 Task: Search one way flight ticket for 4 adults, 1 infant in seat and 1 infant on lap in premium economy from Toledo: Eugene F. Kranz Toledo Express Airport to Rockford: Chicago Rockford International Airport(was Northwest Chicagoland Regional Airport At Rockford) on 5-1-2023. Choice of flights is Spirit. Number of bags: 2 carry on bags and 1 checked bag. Price is upto 88000. Outbound departure time preference is 16:15.
Action: Mouse moved to (223, 243)
Screenshot: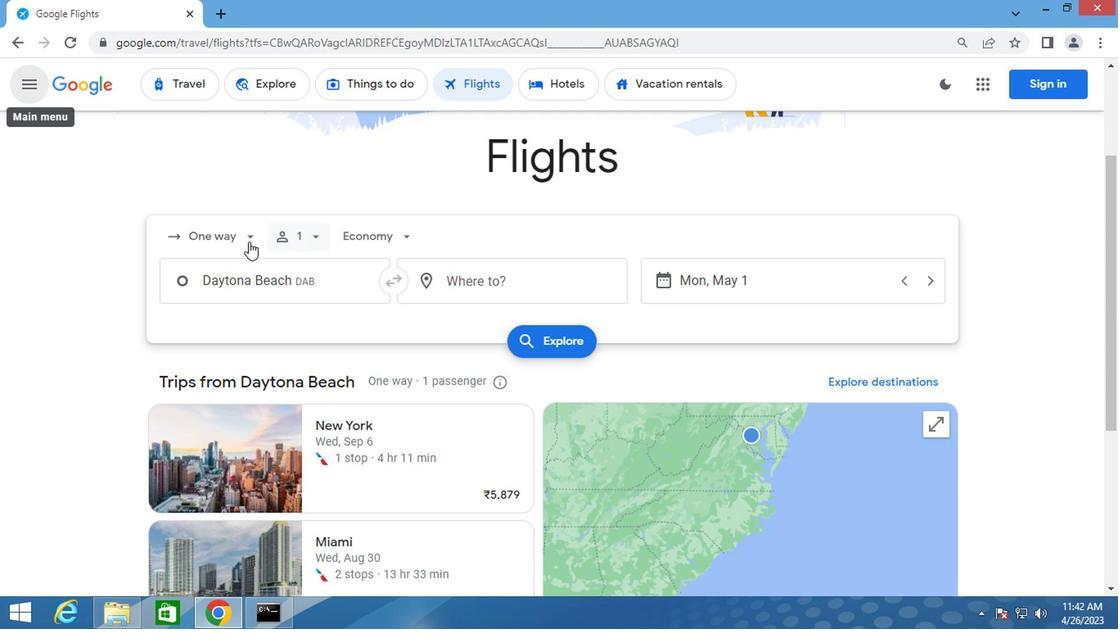 
Action: Mouse pressed left at (223, 243)
Screenshot: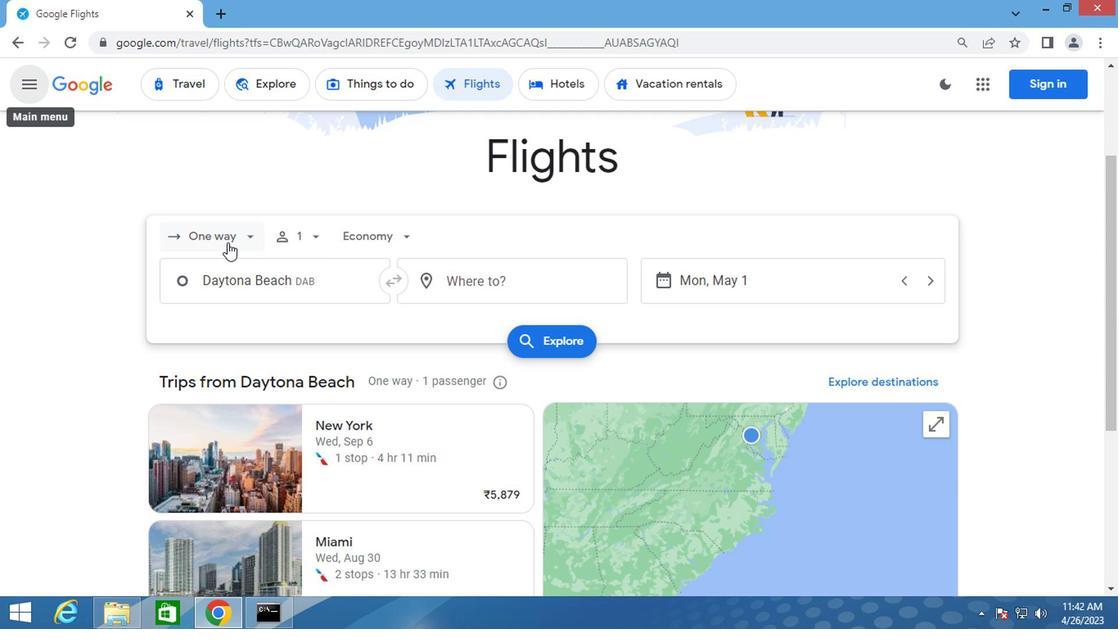 
Action: Mouse moved to (212, 306)
Screenshot: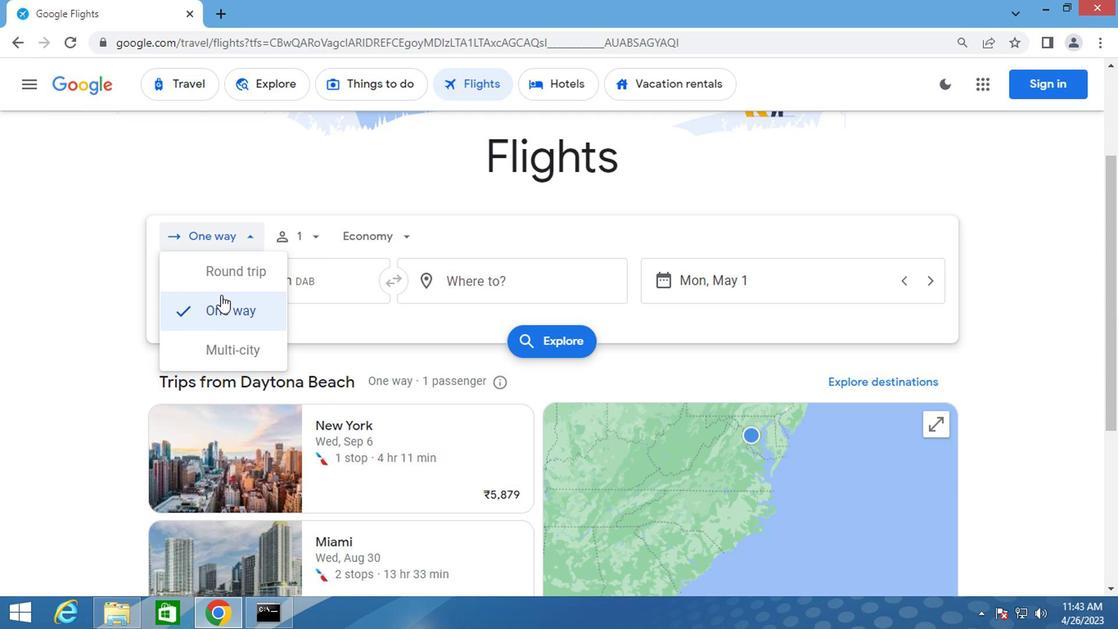 
Action: Mouse pressed left at (212, 306)
Screenshot: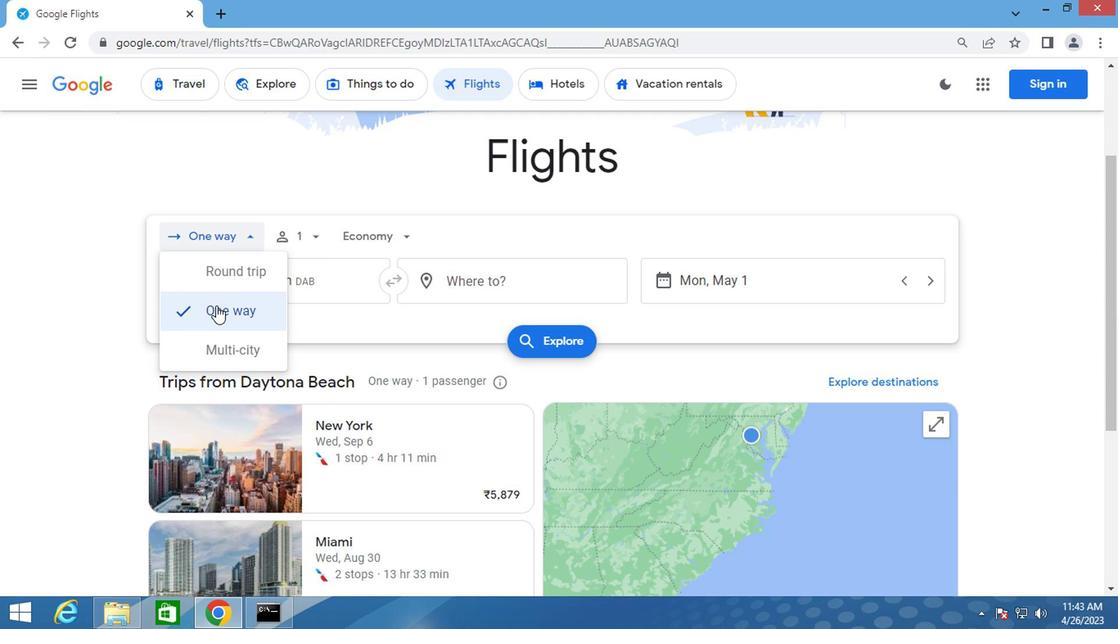 
Action: Mouse moved to (299, 235)
Screenshot: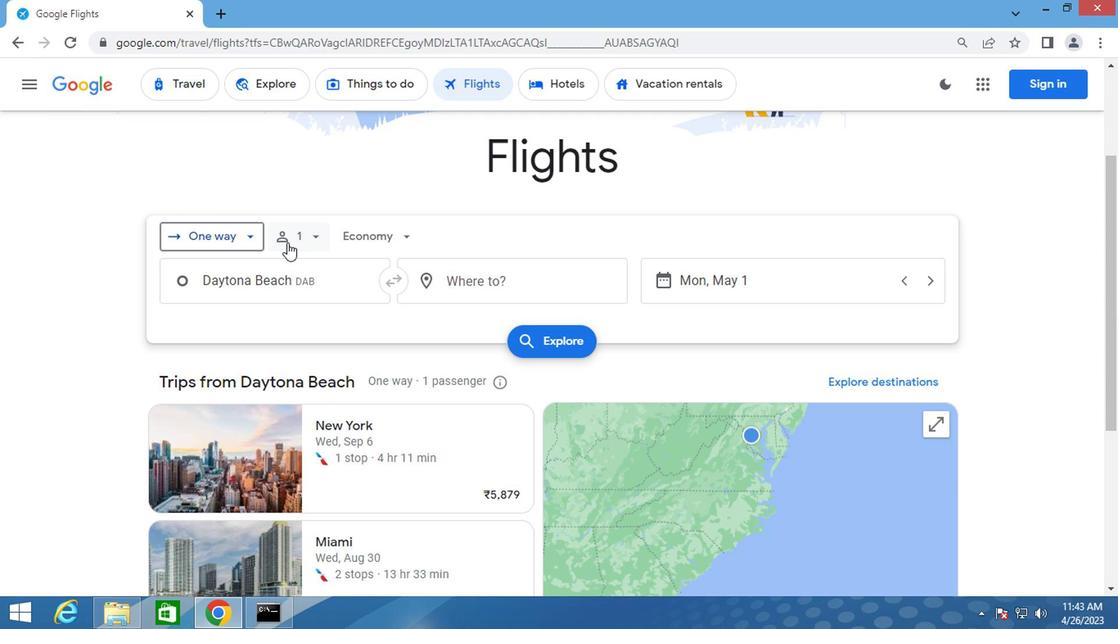 
Action: Mouse pressed left at (299, 235)
Screenshot: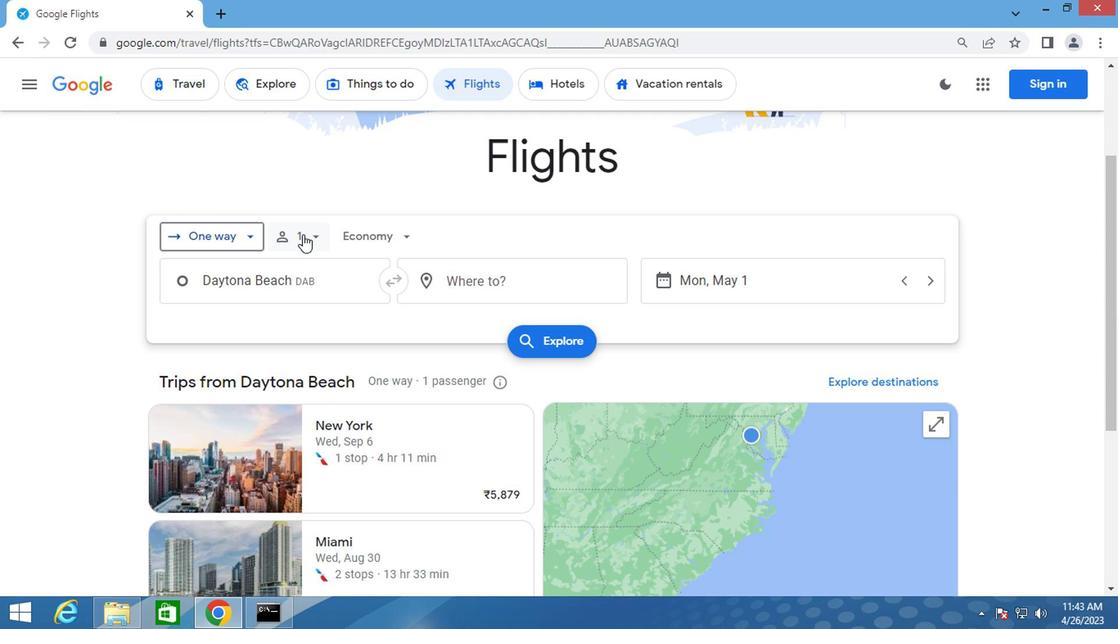 
Action: Mouse moved to (439, 279)
Screenshot: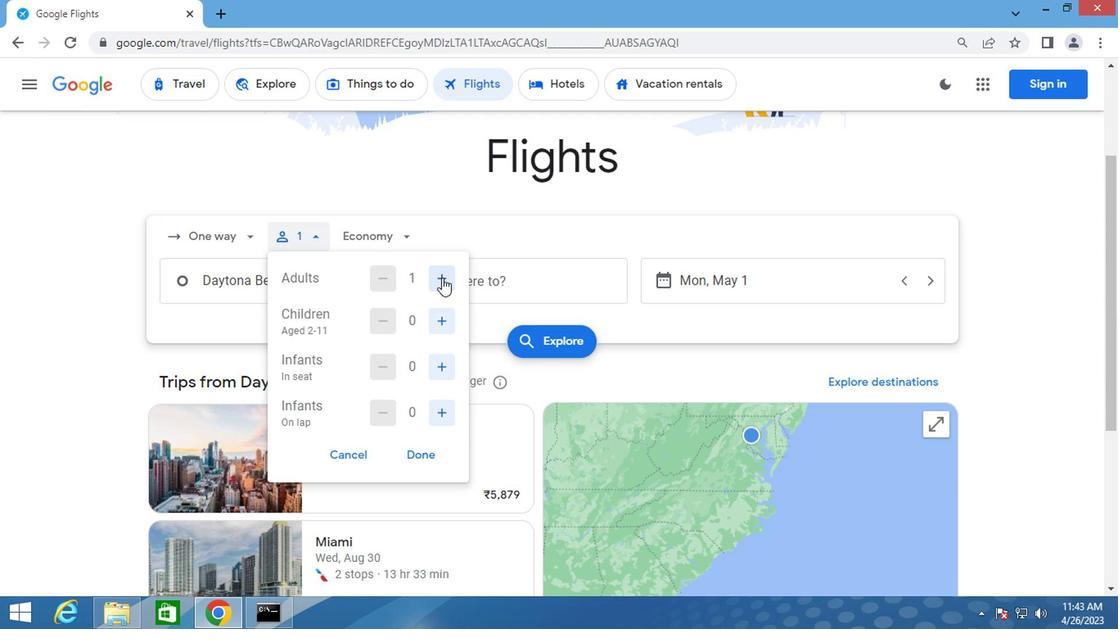 
Action: Mouse pressed left at (439, 279)
Screenshot: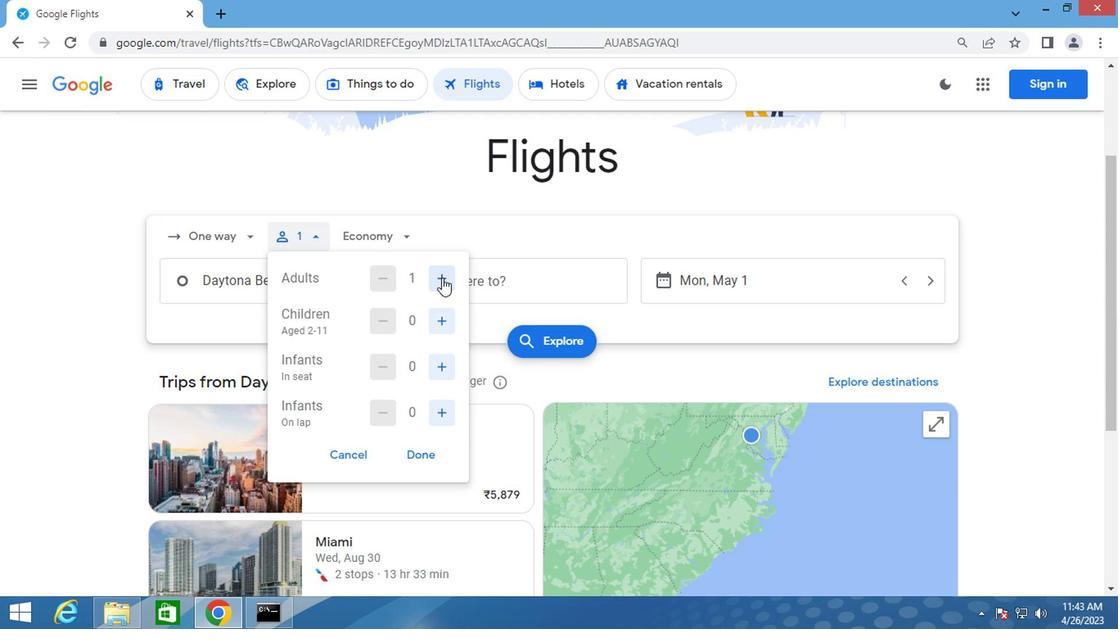 
Action: Mouse pressed left at (439, 279)
Screenshot: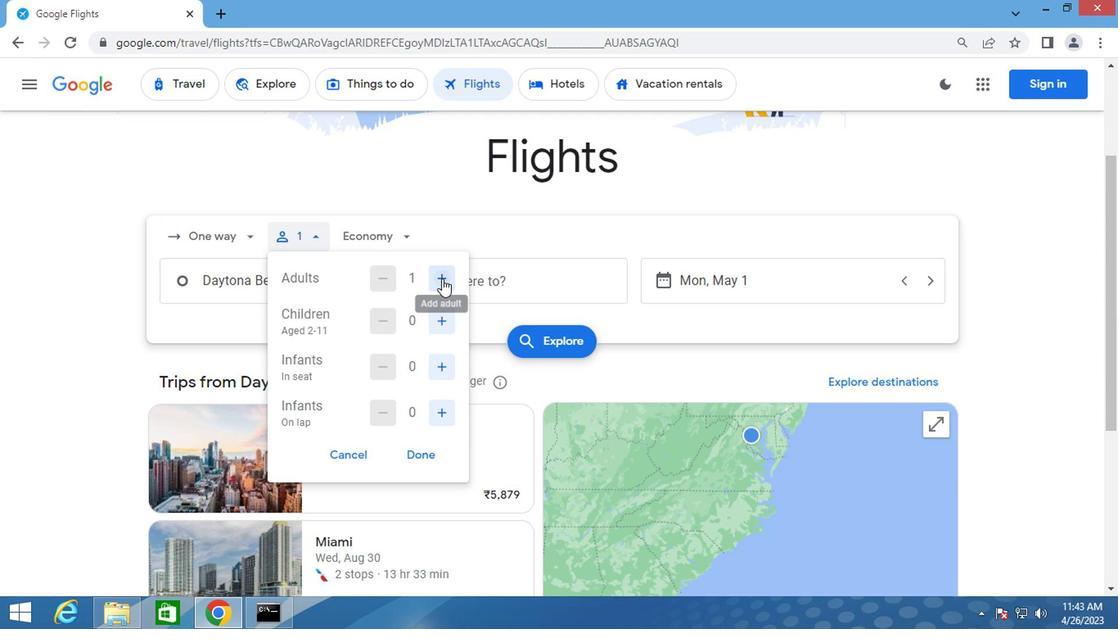 
Action: Mouse moved to (440, 279)
Screenshot: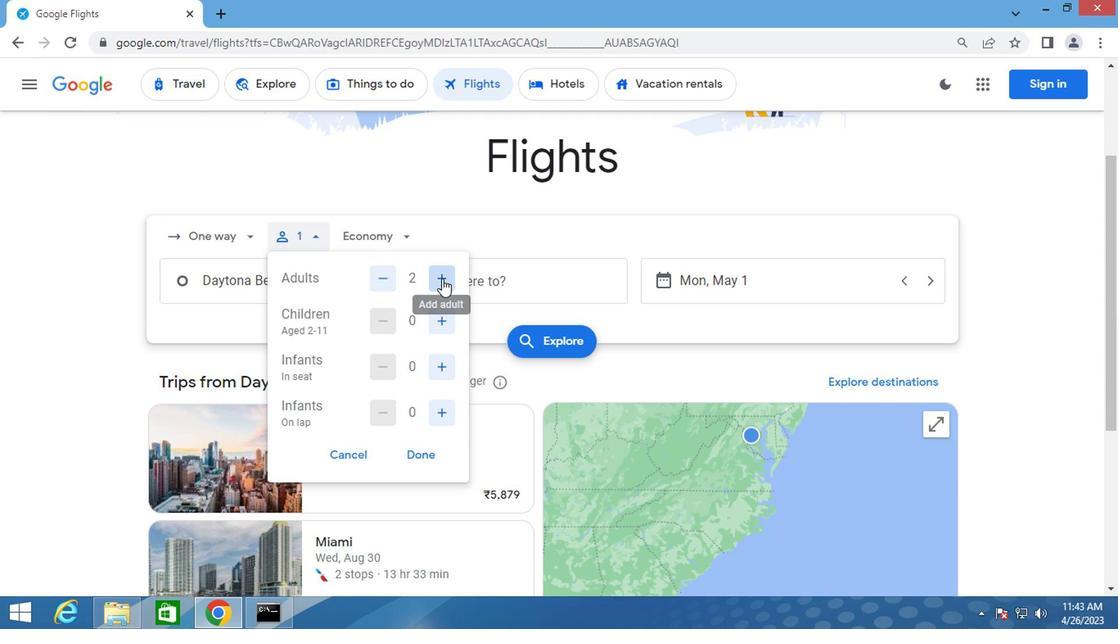
Action: Mouse pressed left at (440, 279)
Screenshot: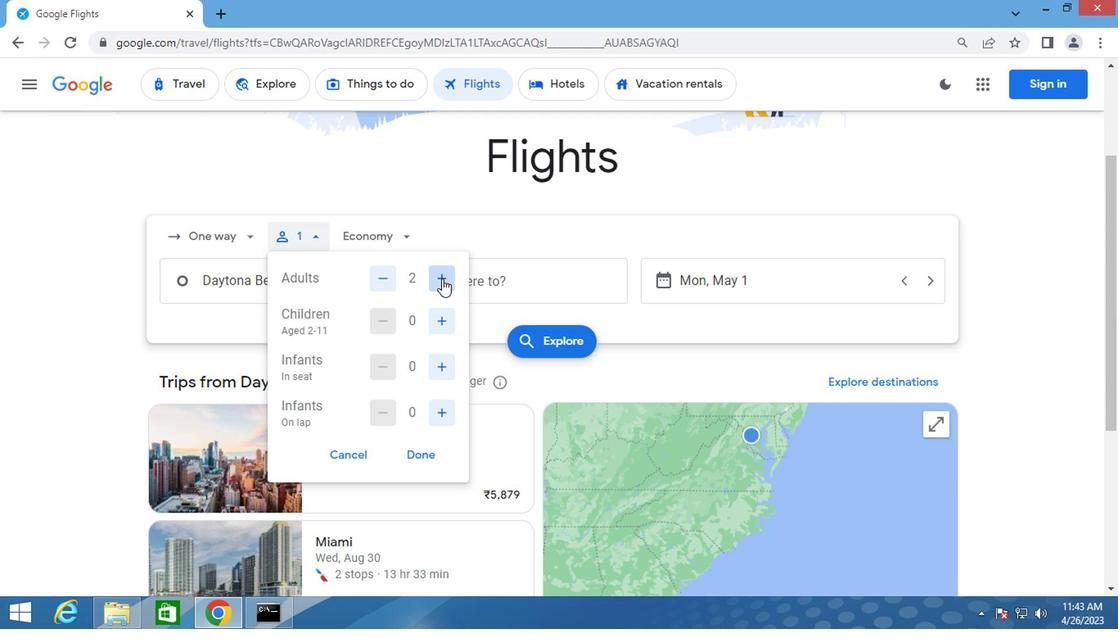 
Action: Mouse moved to (436, 364)
Screenshot: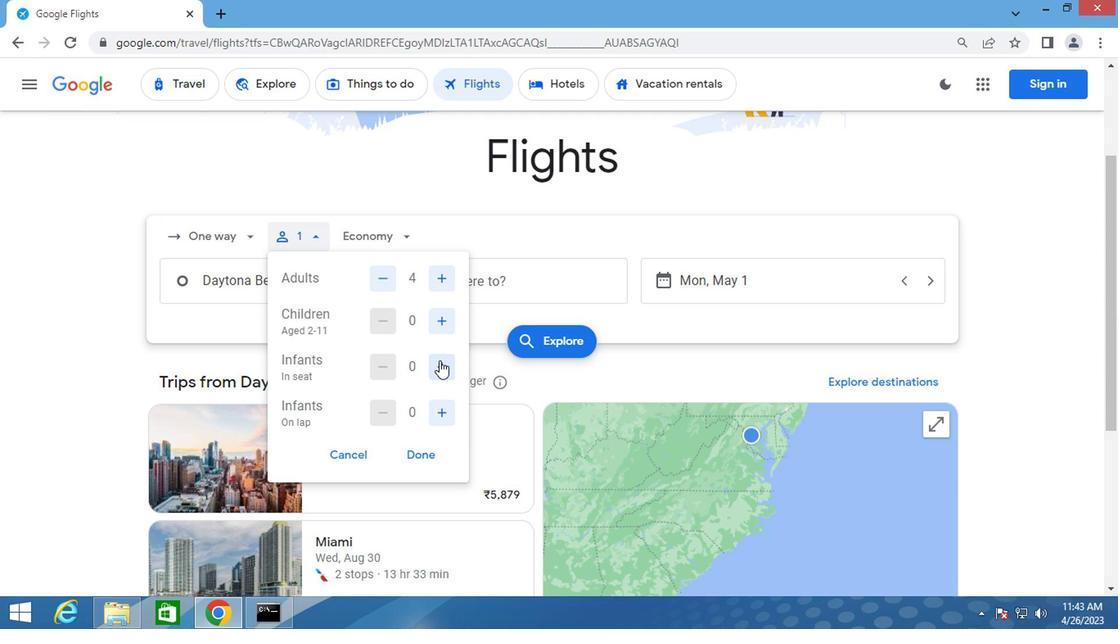 
Action: Mouse pressed left at (436, 364)
Screenshot: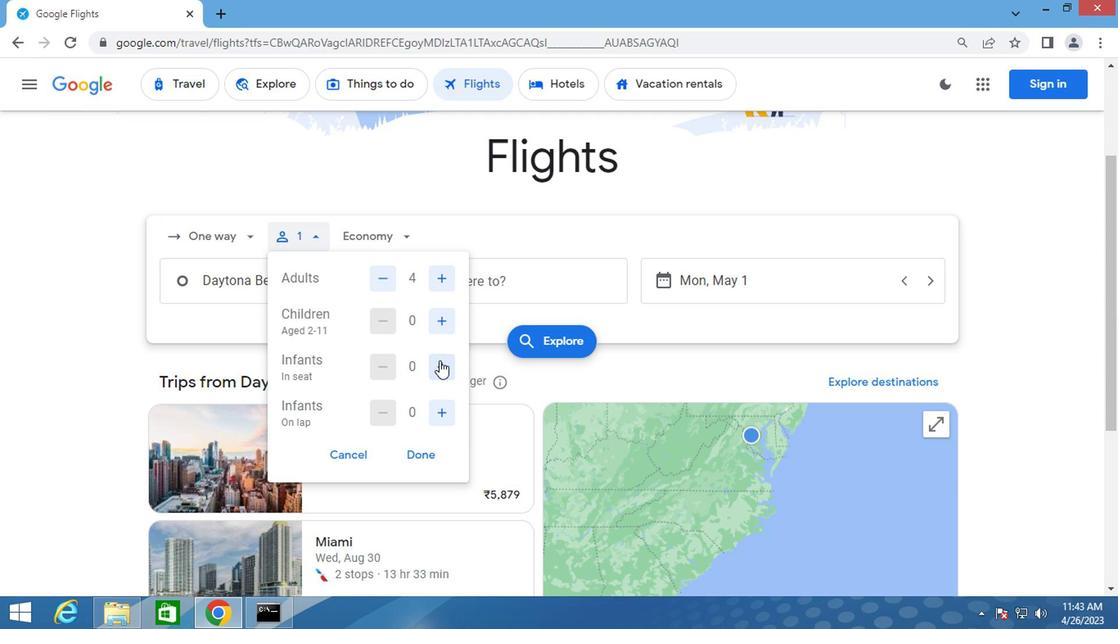 
Action: Mouse moved to (436, 408)
Screenshot: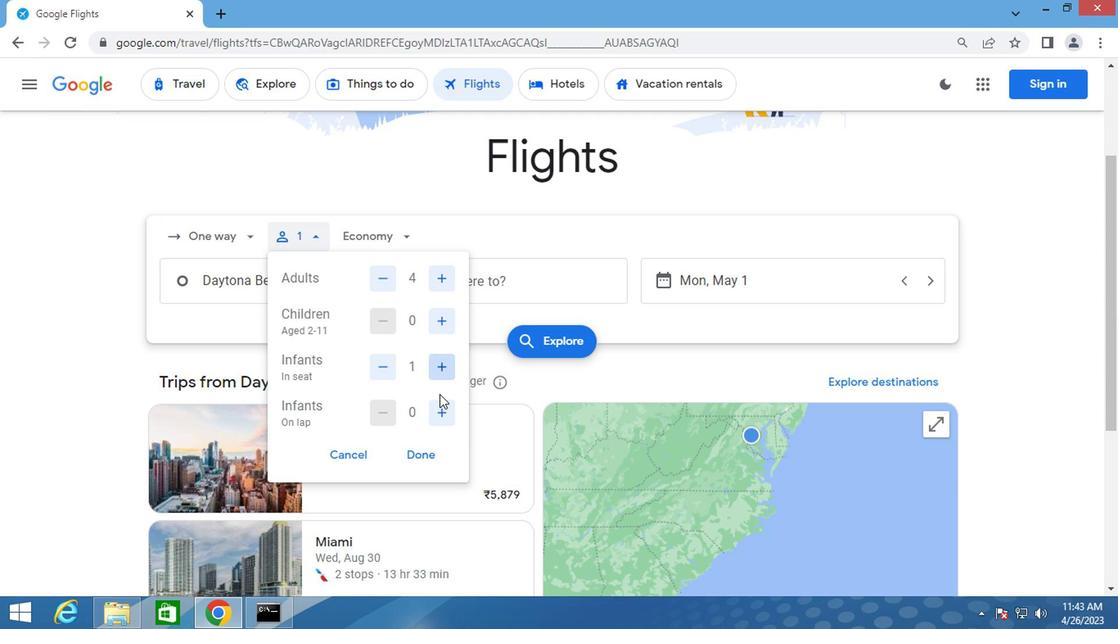 
Action: Mouse pressed left at (436, 408)
Screenshot: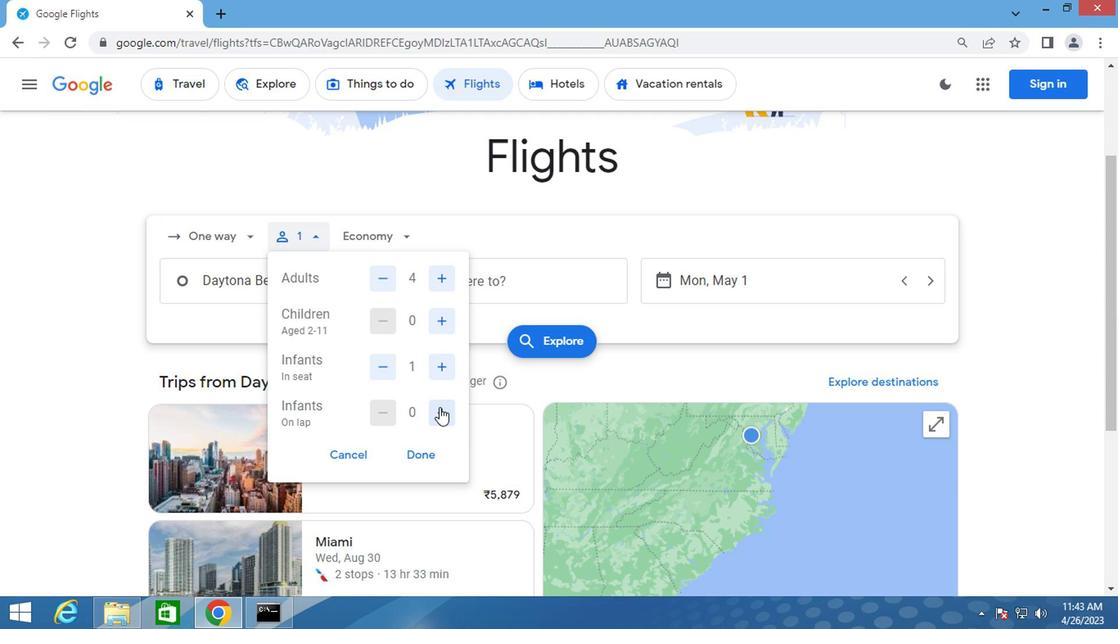 
Action: Mouse moved to (380, 241)
Screenshot: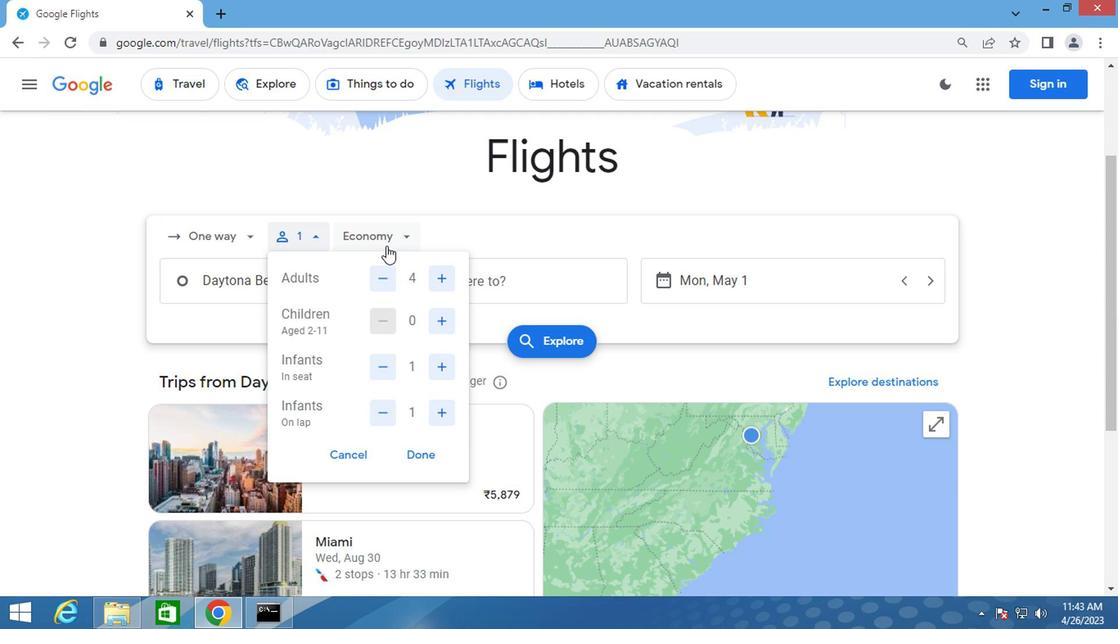 
Action: Mouse pressed left at (380, 241)
Screenshot: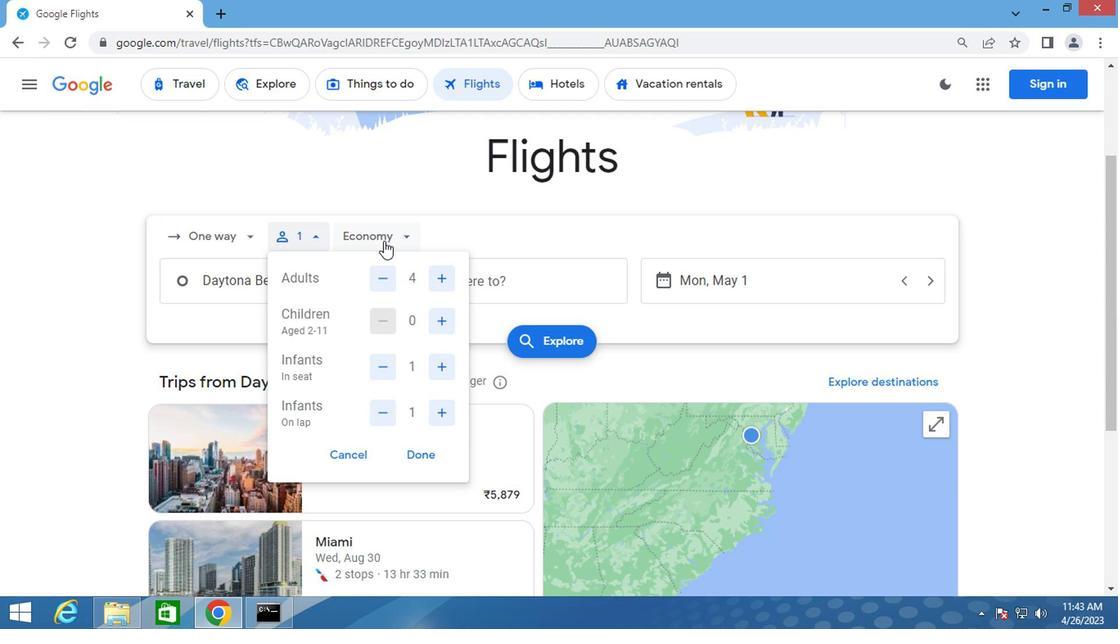 
Action: Mouse moved to (421, 312)
Screenshot: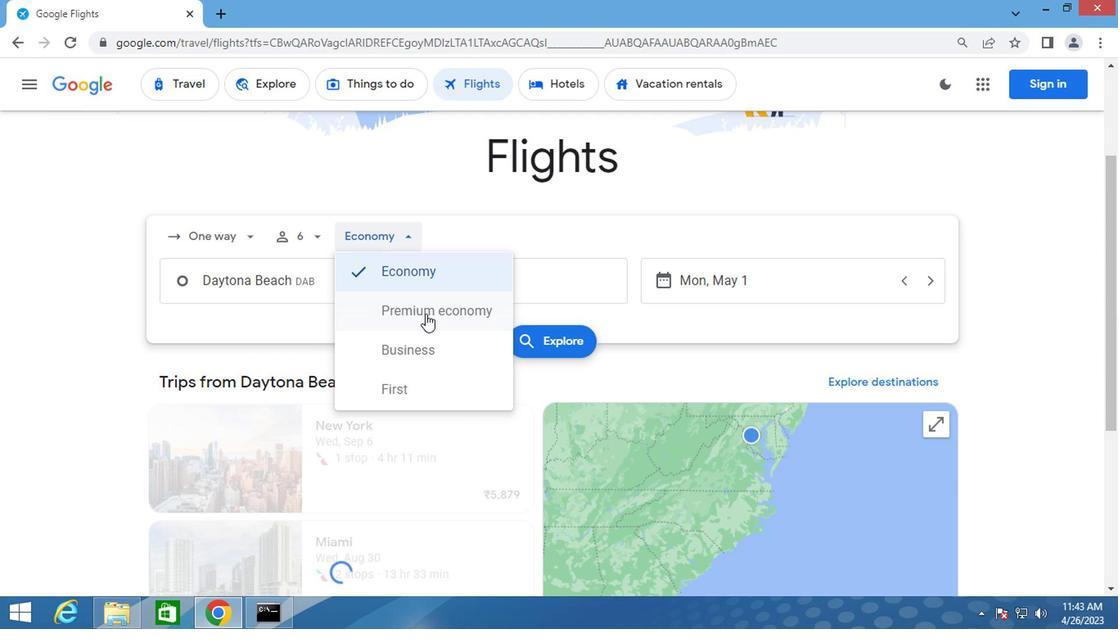 
Action: Mouse pressed left at (421, 312)
Screenshot: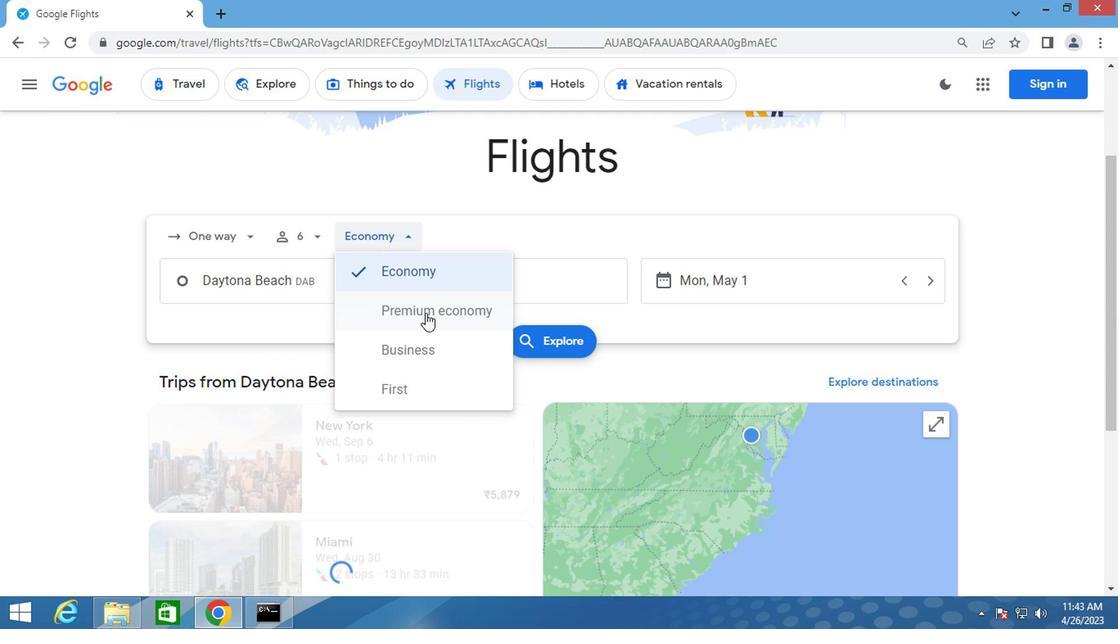 
Action: Mouse moved to (304, 291)
Screenshot: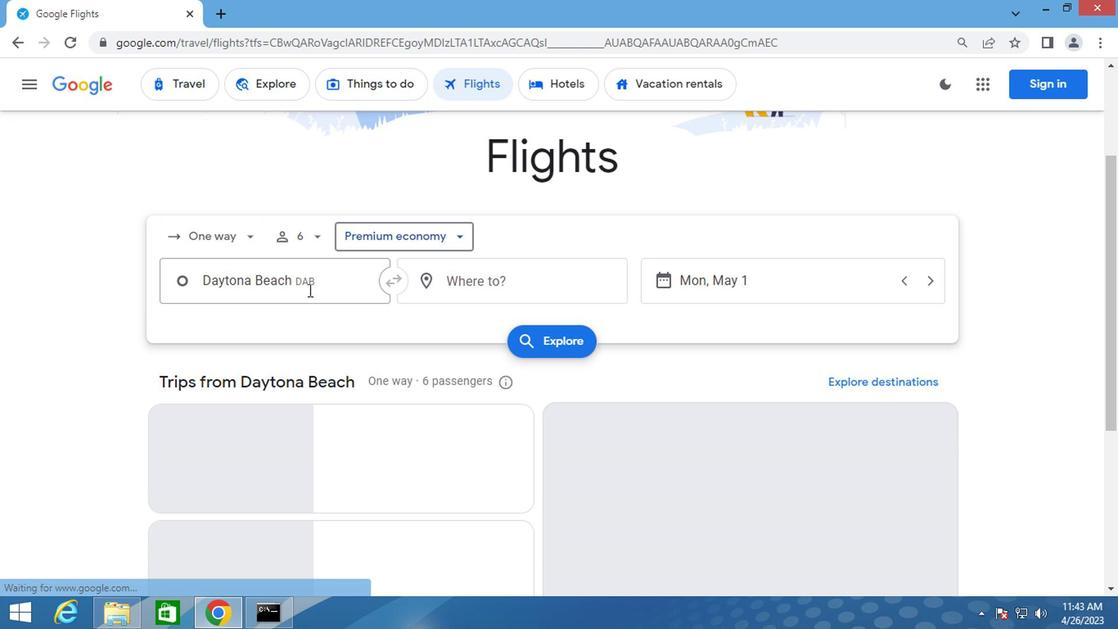 
Action: Mouse pressed left at (304, 291)
Screenshot: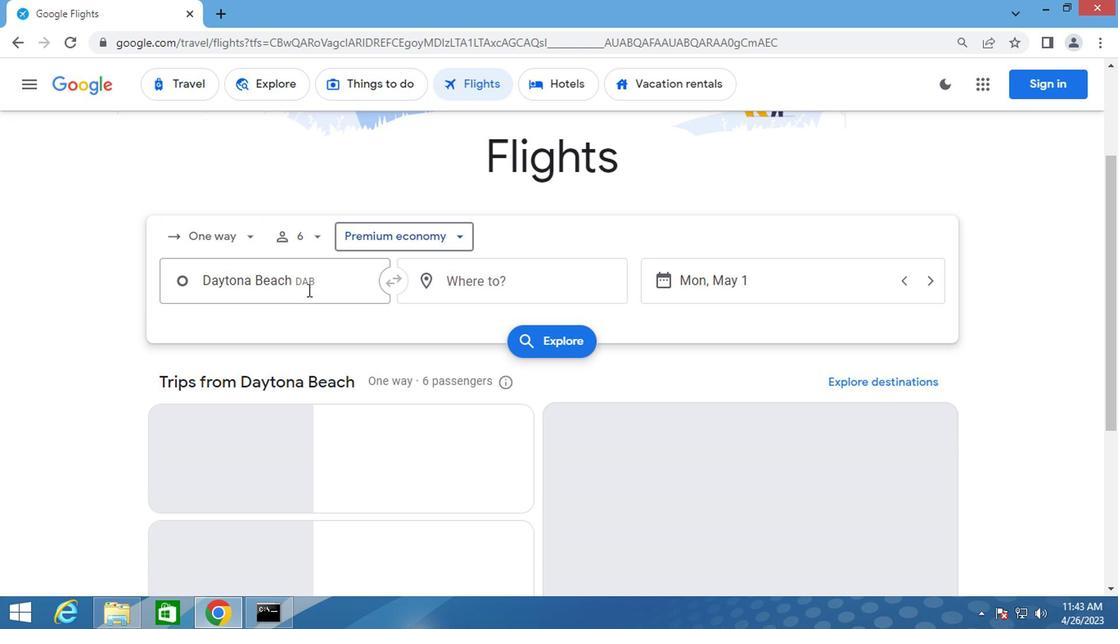 
Action: Key pressed toledo
Screenshot: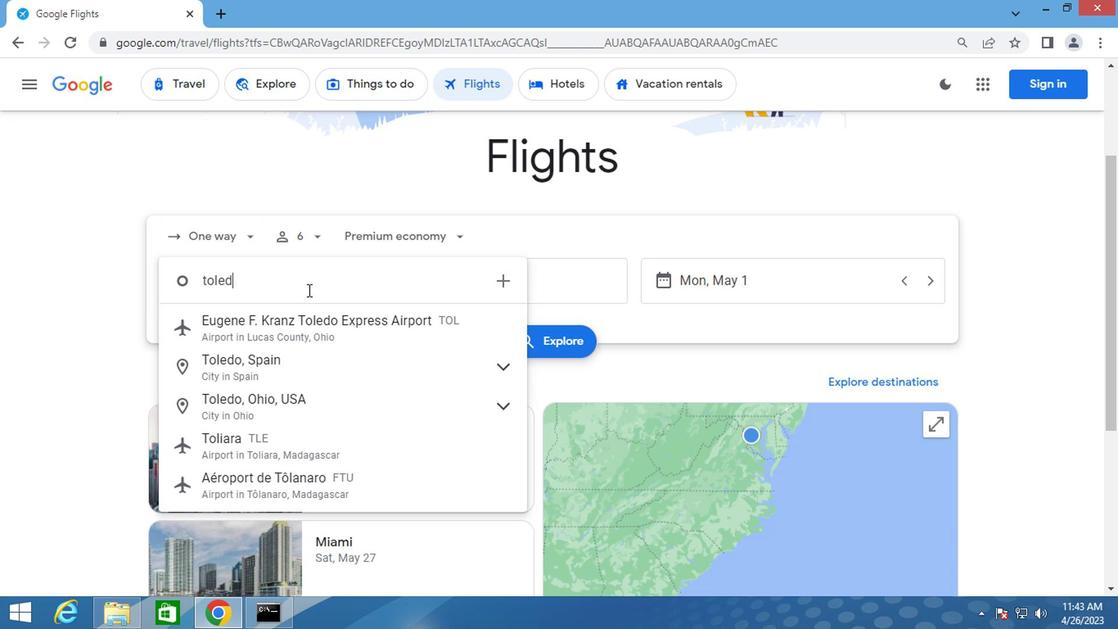 
Action: Mouse moved to (273, 382)
Screenshot: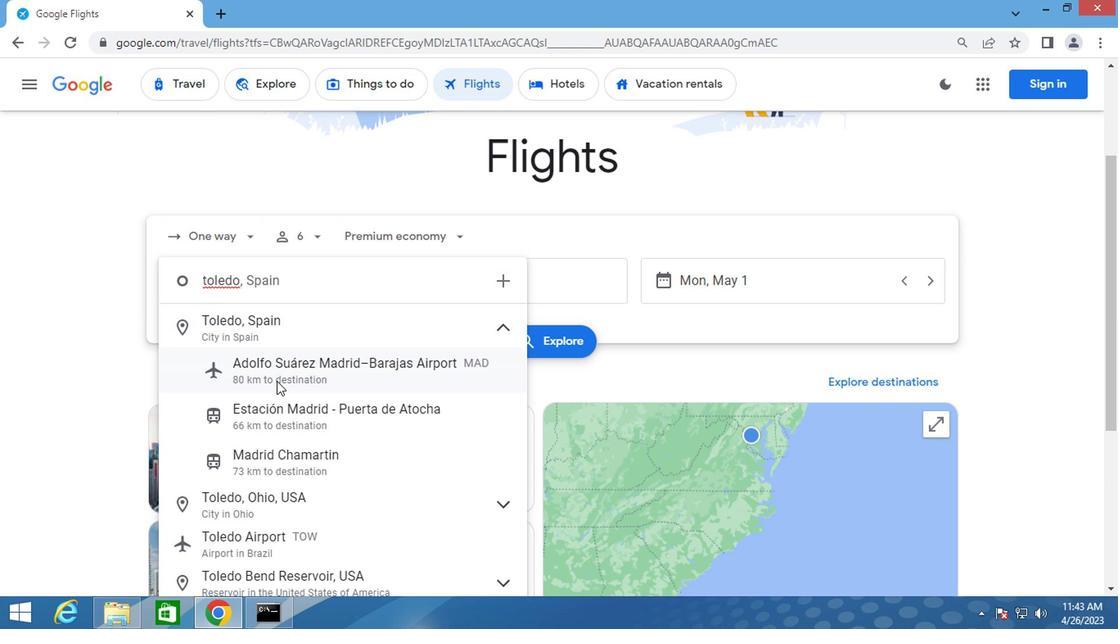 
Action: Mouse scrolled (273, 382) with delta (0, 0)
Screenshot: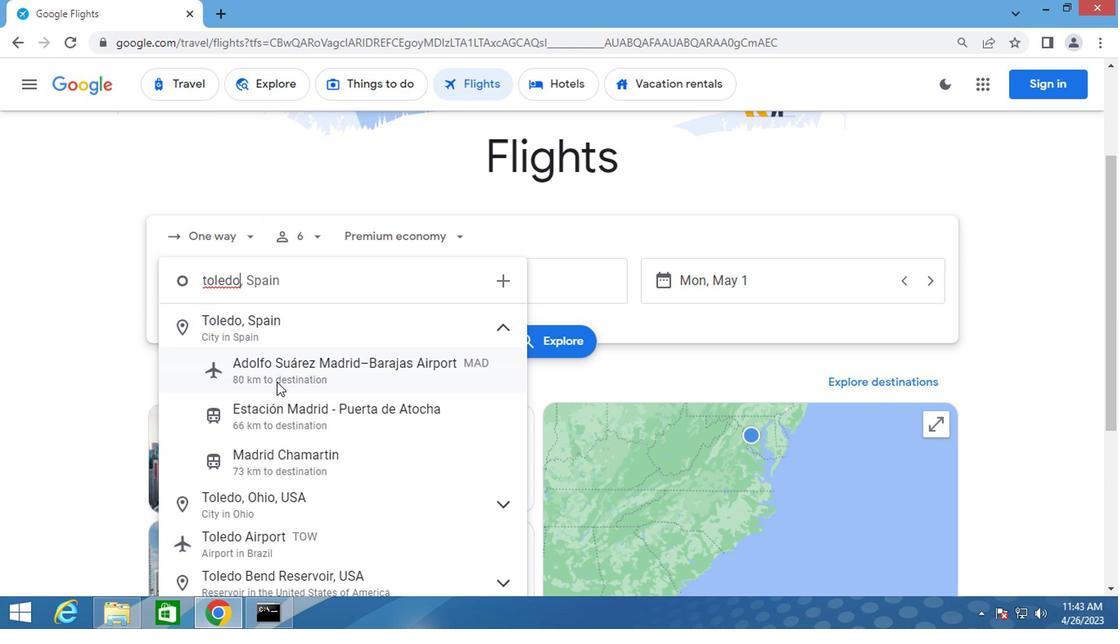 
Action: Mouse moved to (273, 382)
Screenshot: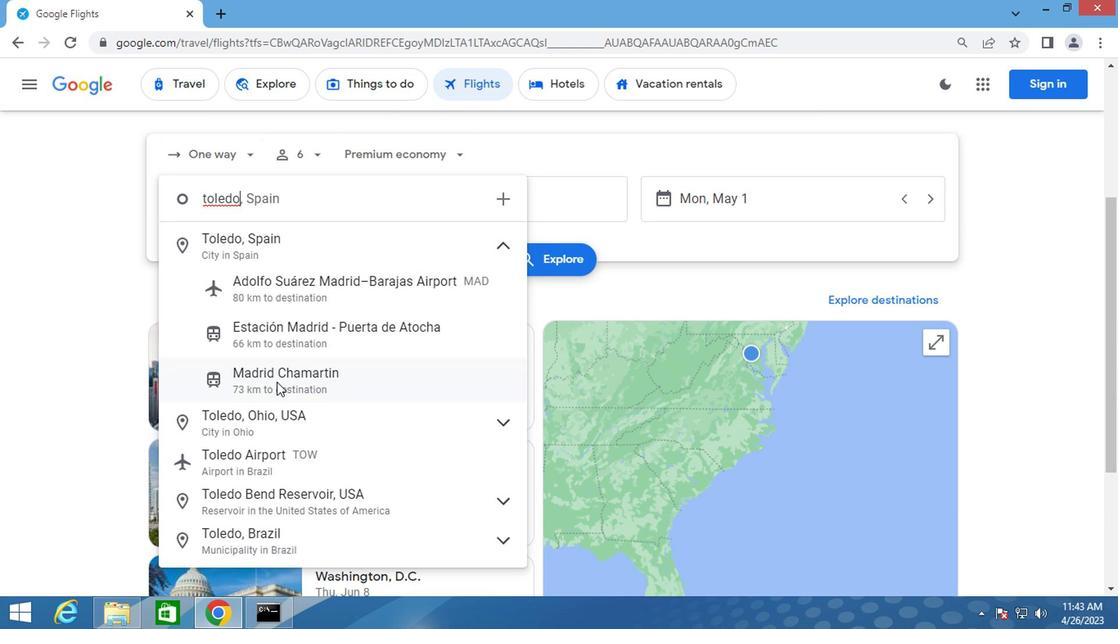 
Action: Mouse scrolled (273, 382) with delta (0, 0)
Screenshot: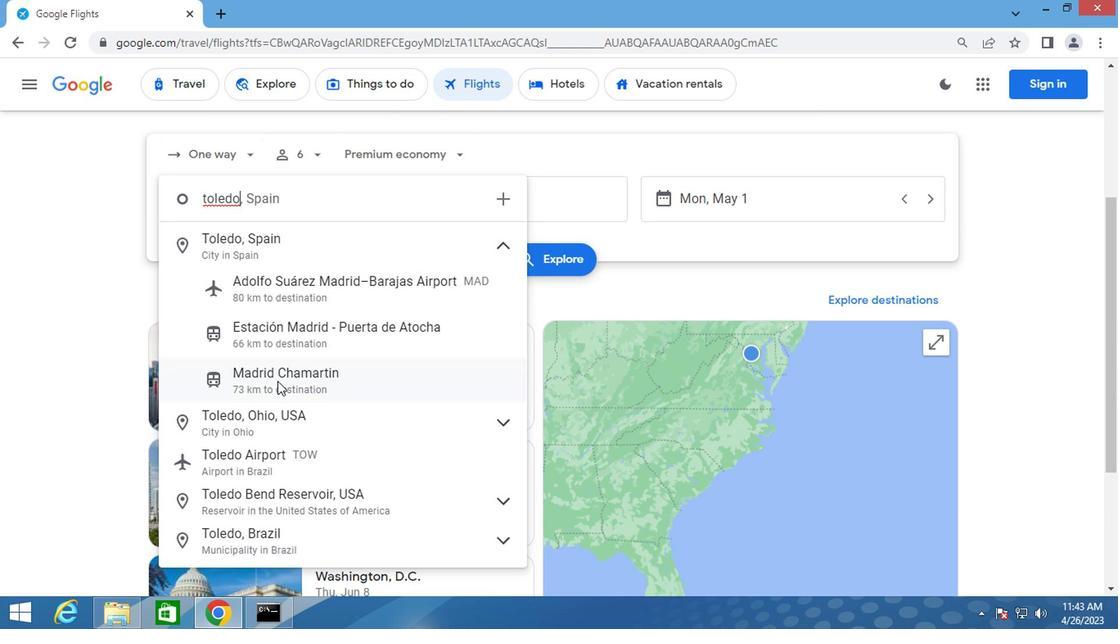 
Action: Mouse moved to (268, 336)
Screenshot: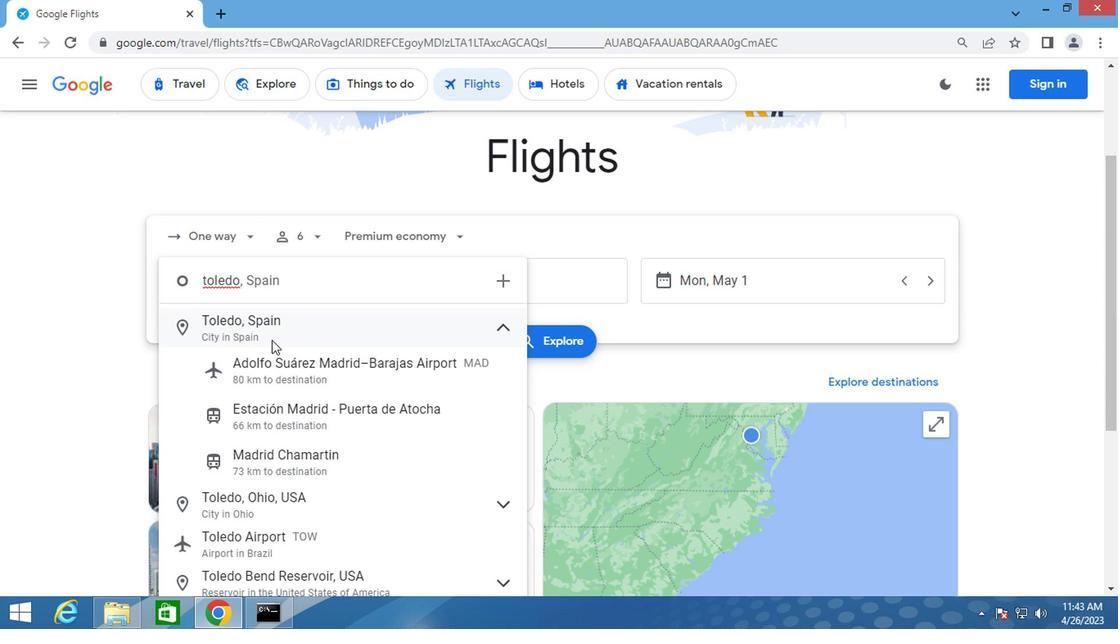 
Action: Mouse pressed left at (268, 336)
Screenshot: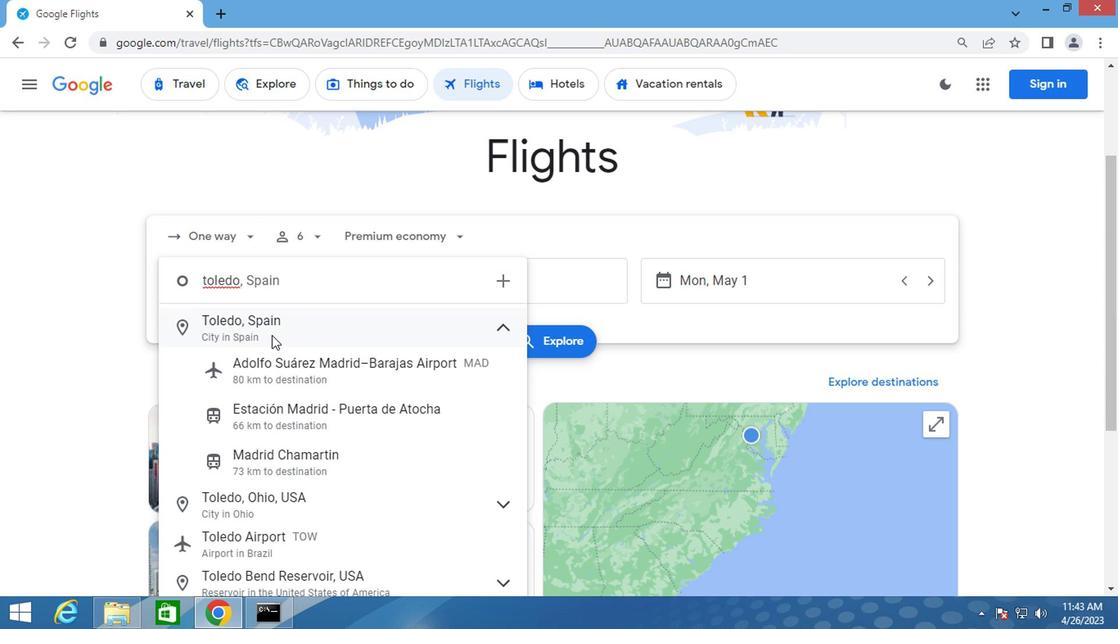 
Action: Mouse moved to (467, 288)
Screenshot: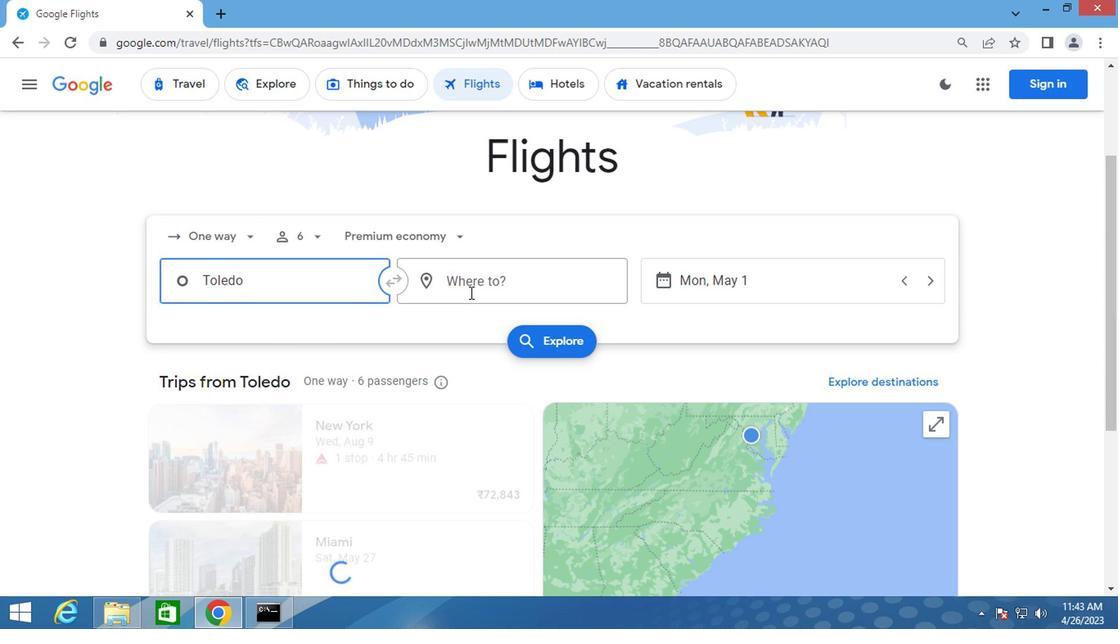 
Action: Mouse pressed left at (467, 288)
Screenshot: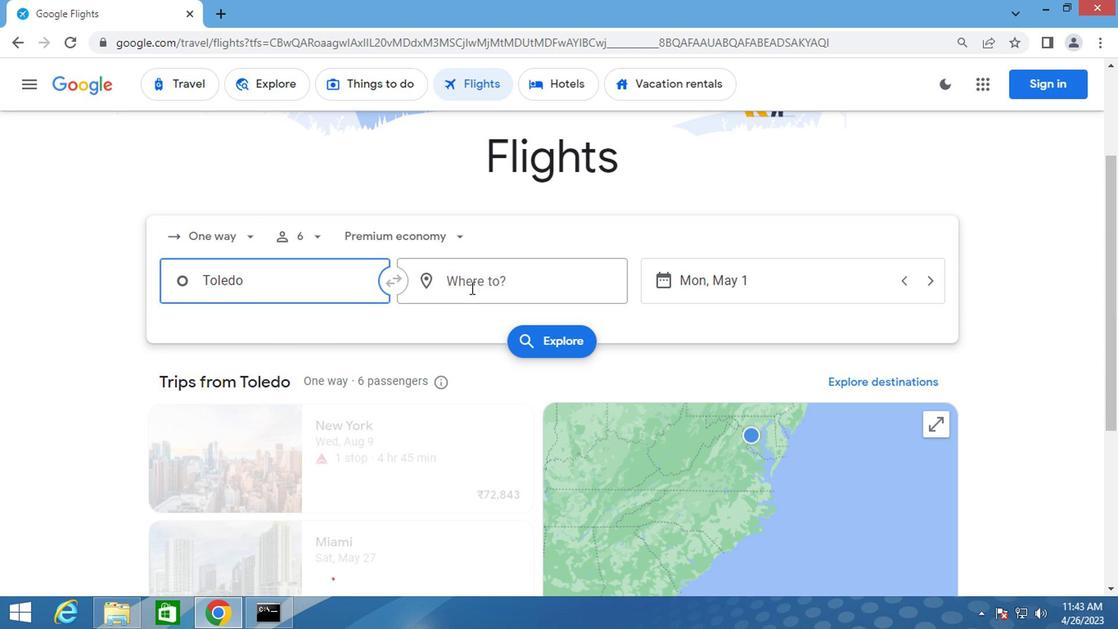 
Action: Mouse moved to (467, 277)
Screenshot: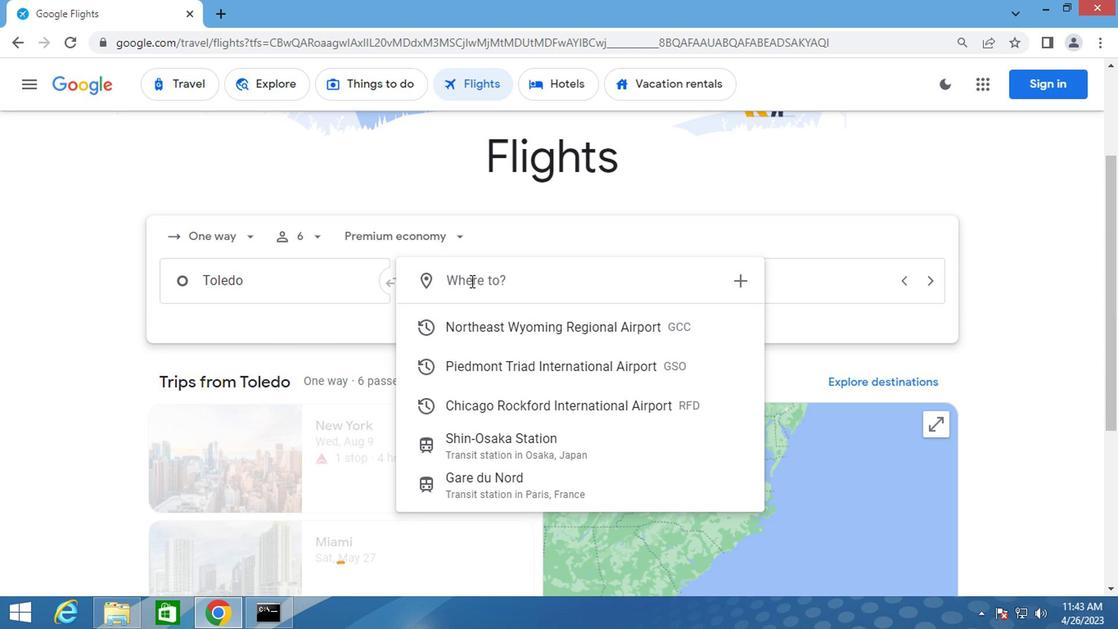
Action: Key pressed rockford
Screenshot: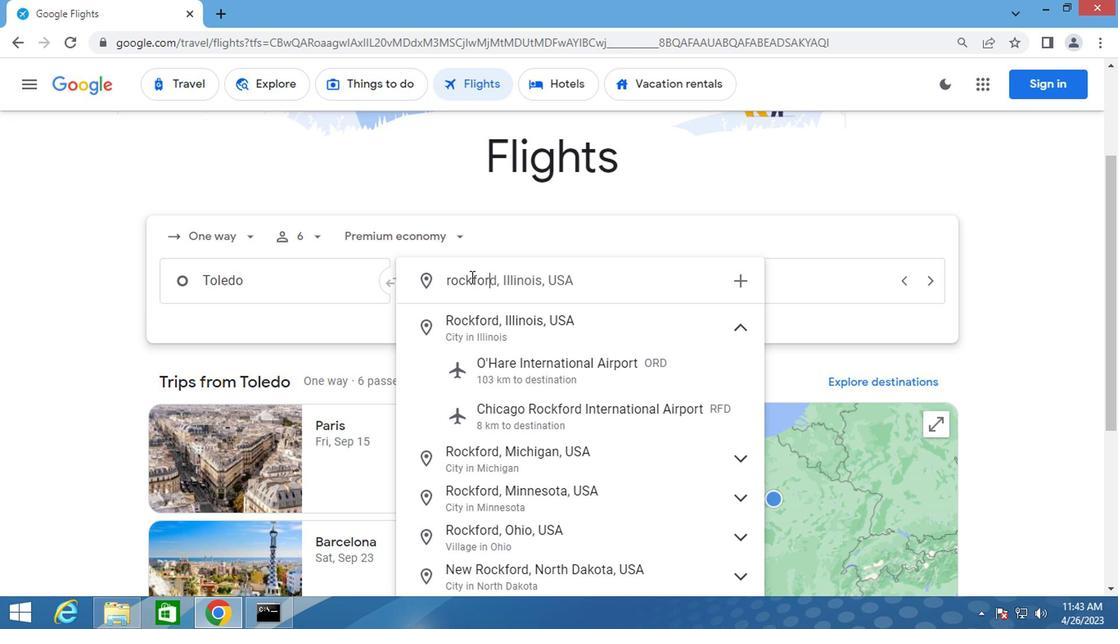 
Action: Mouse moved to (491, 418)
Screenshot: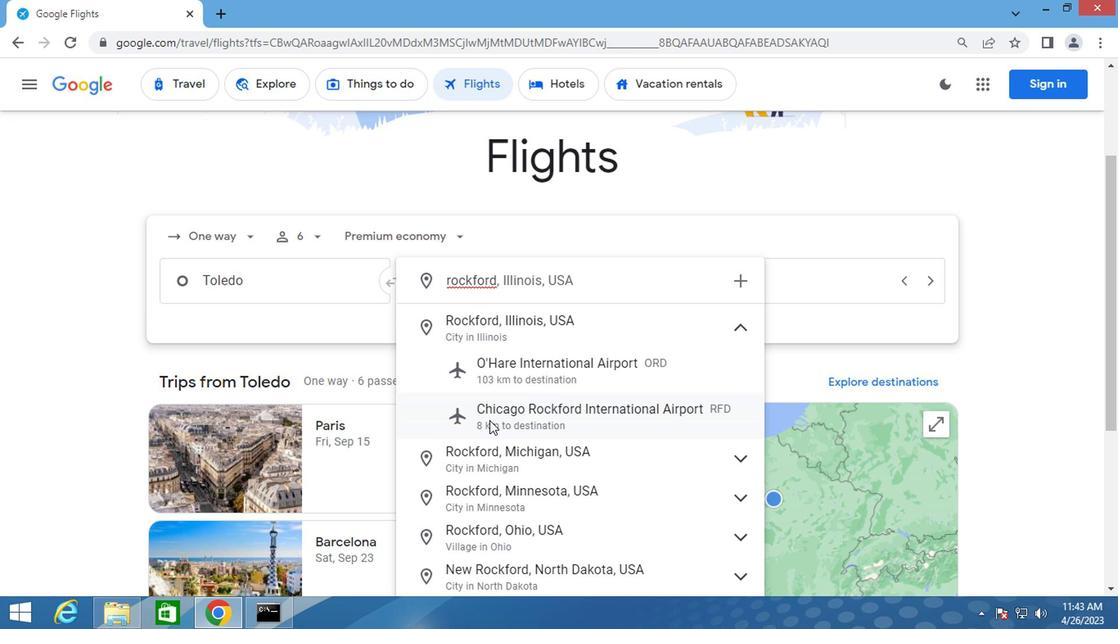 
Action: Mouse pressed left at (491, 418)
Screenshot: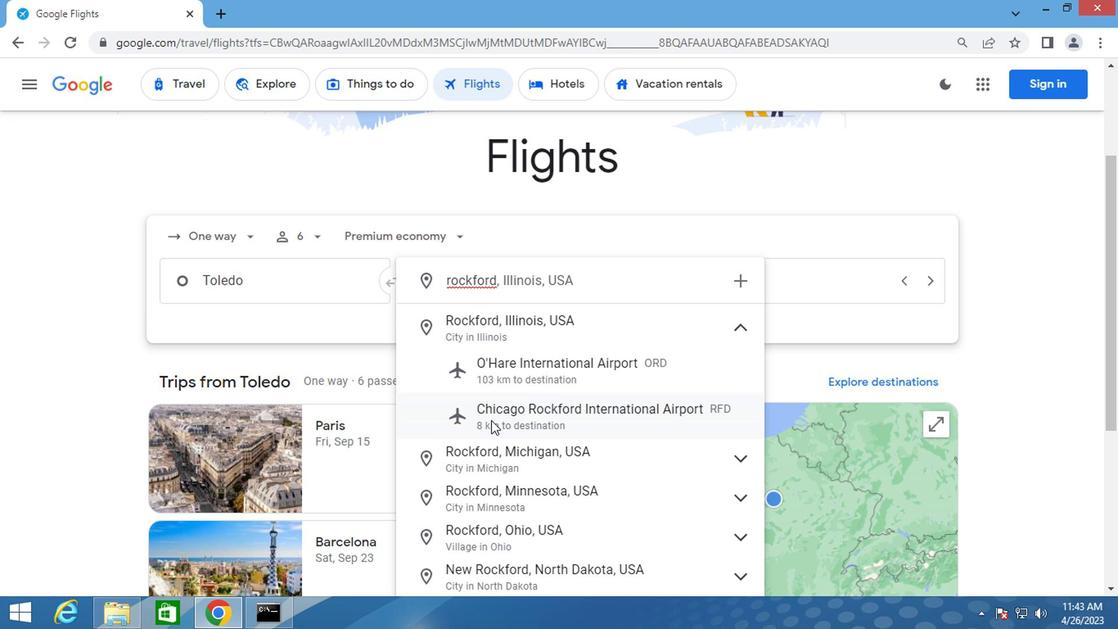
Action: Mouse moved to (812, 275)
Screenshot: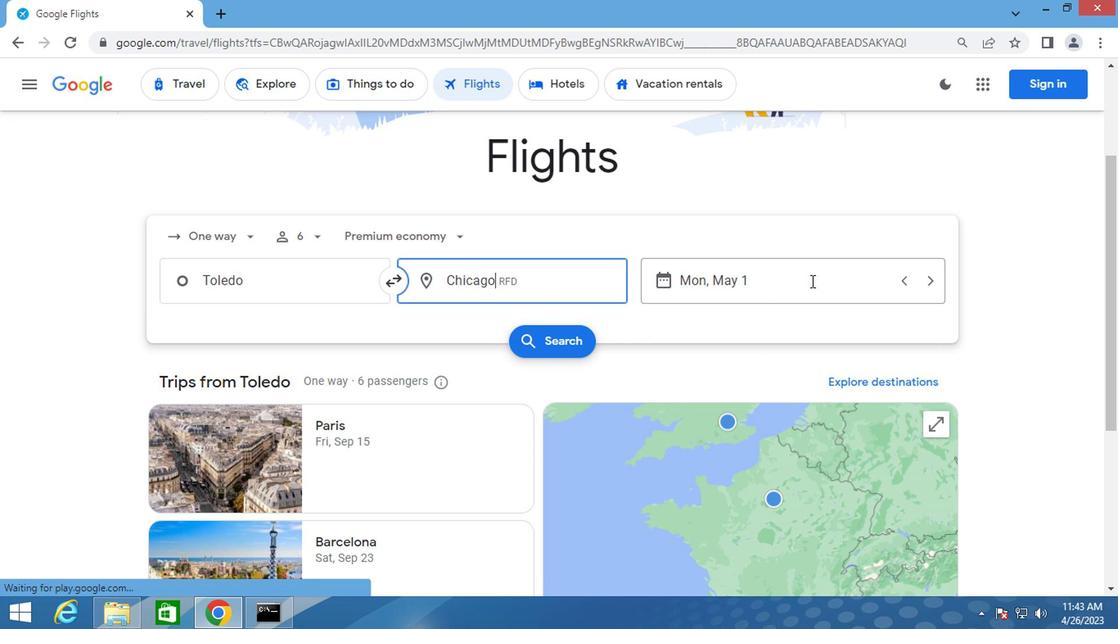 
Action: Mouse pressed left at (812, 275)
Screenshot: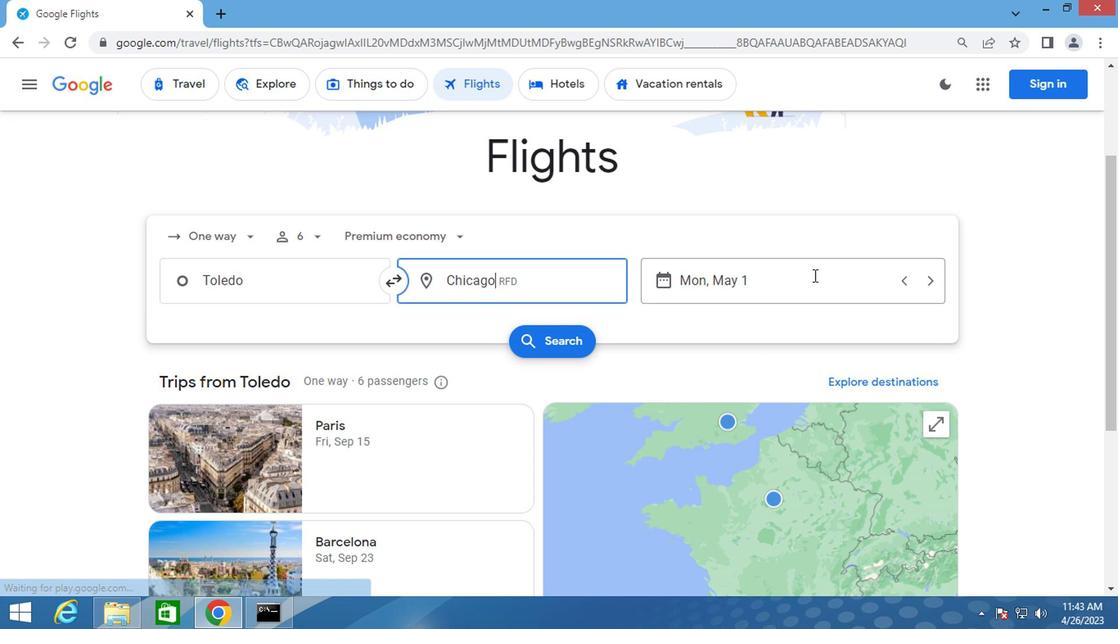
Action: Mouse moved to (721, 306)
Screenshot: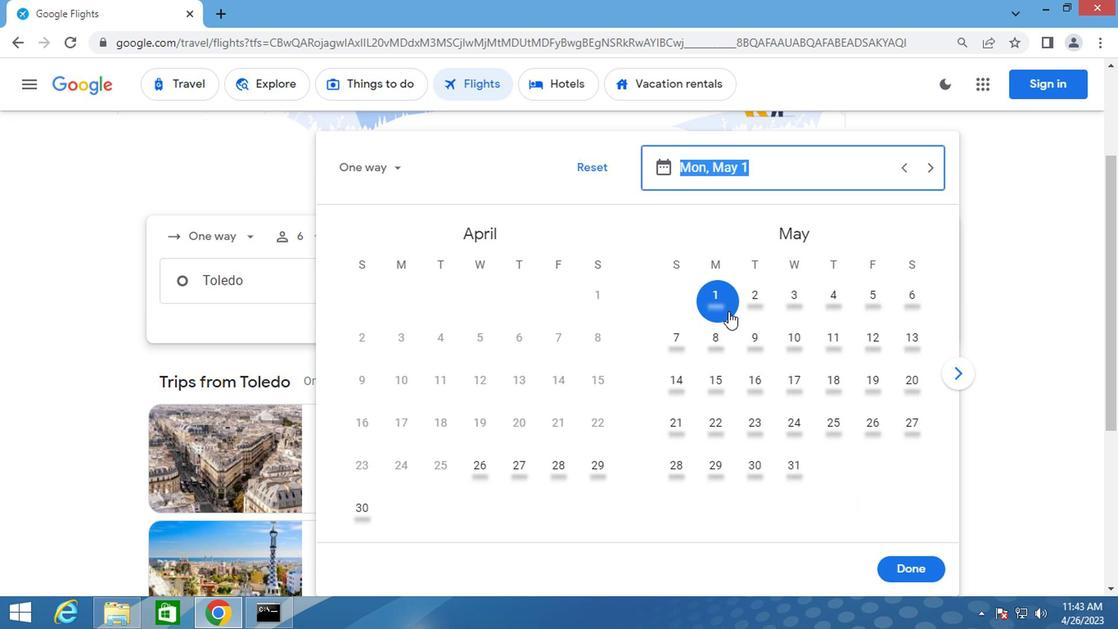 
Action: Mouse pressed left at (721, 306)
Screenshot: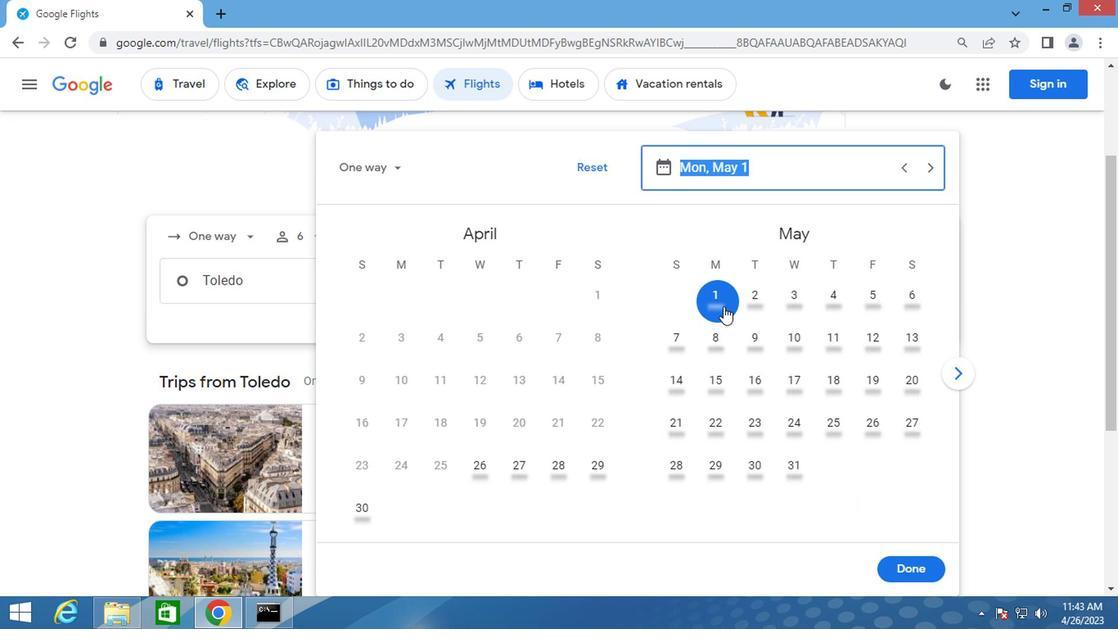 
Action: Mouse moved to (899, 567)
Screenshot: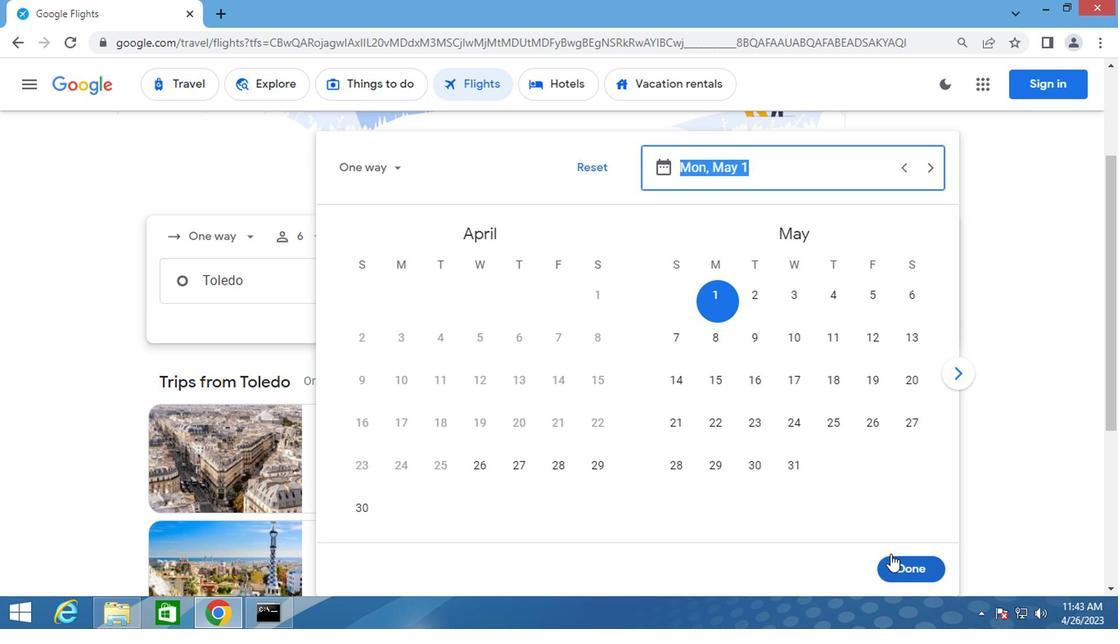 
Action: Mouse pressed left at (899, 567)
Screenshot: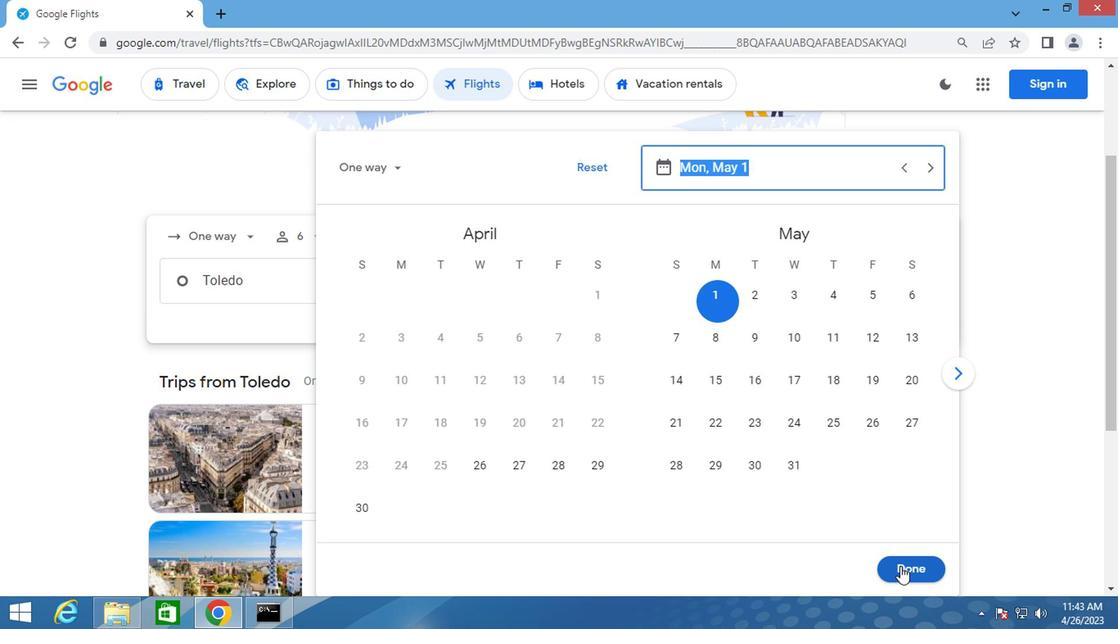 
Action: Mouse moved to (533, 336)
Screenshot: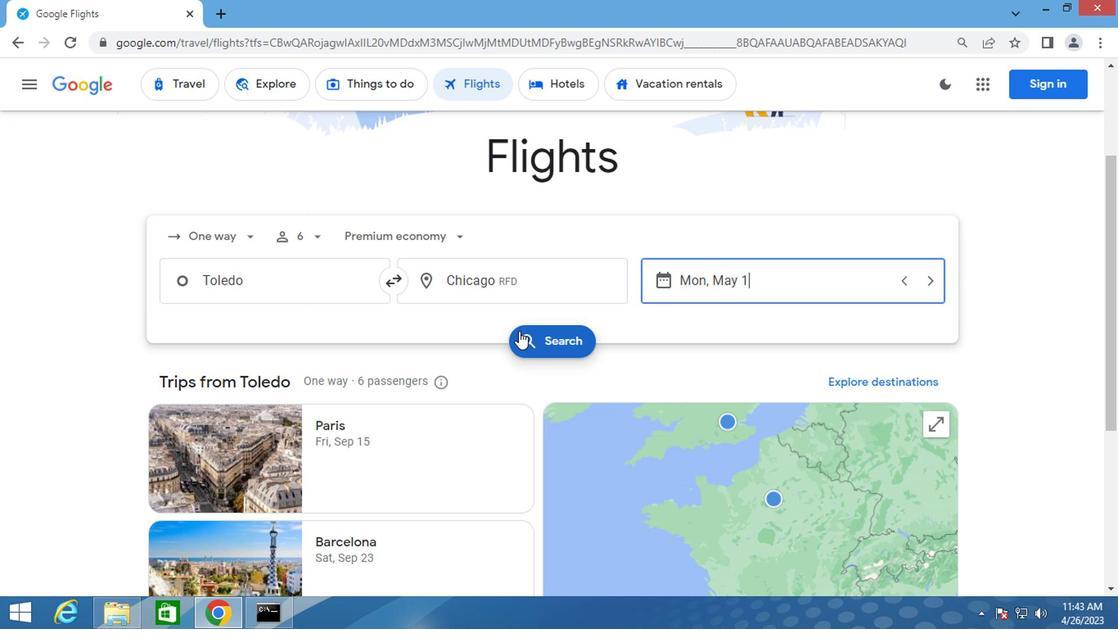 
Action: Mouse pressed left at (533, 336)
Screenshot: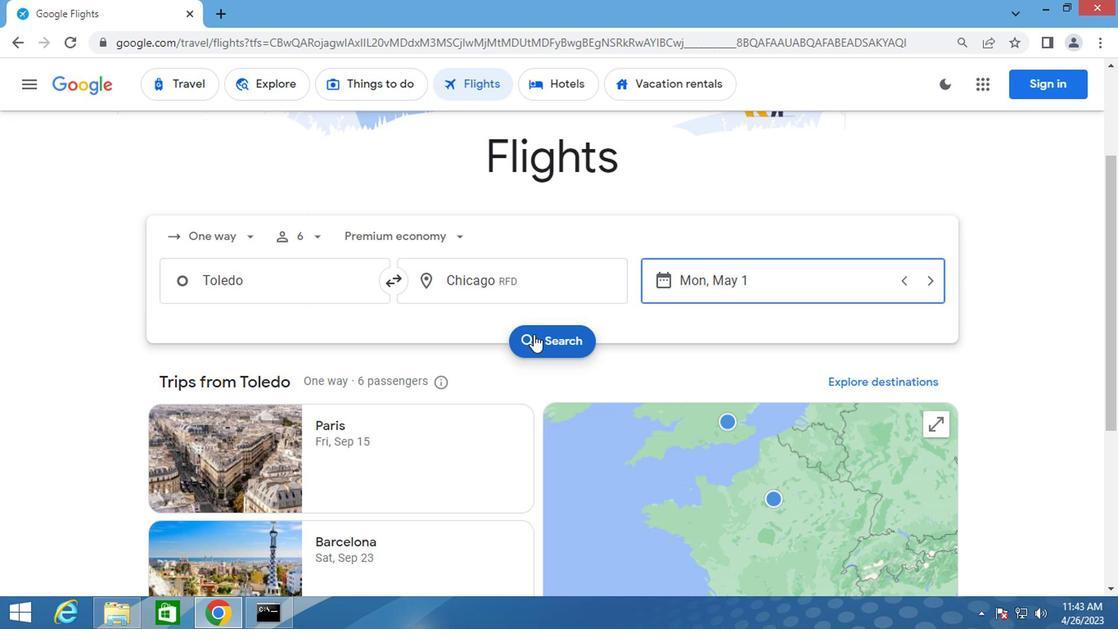 
Action: Mouse moved to (201, 231)
Screenshot: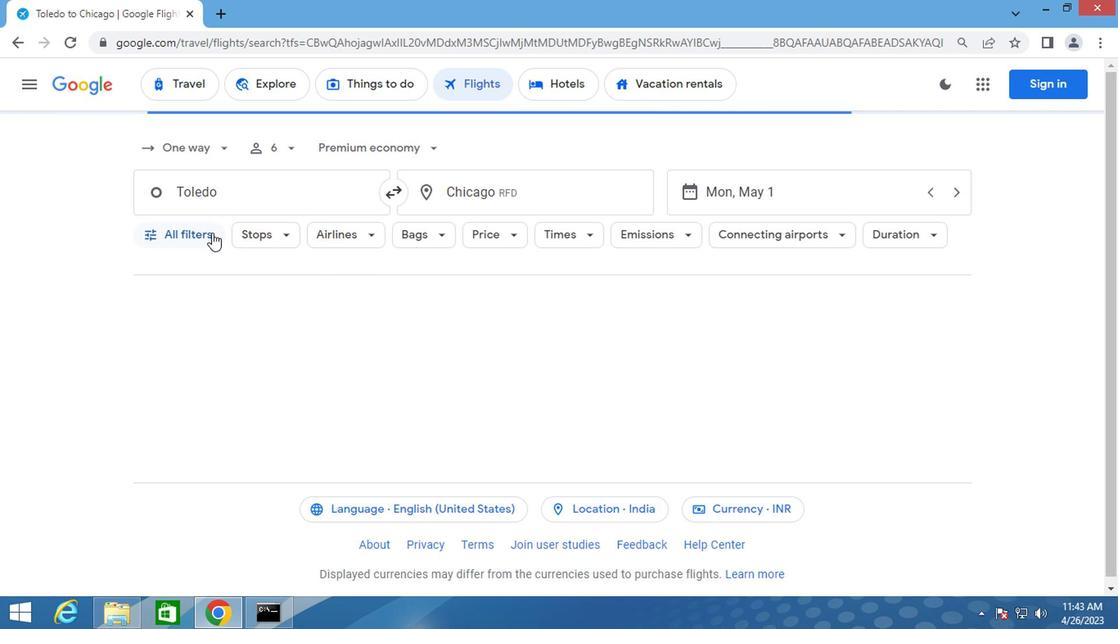 
Action: Mouse pressed left at (201, 231)
Screenshot: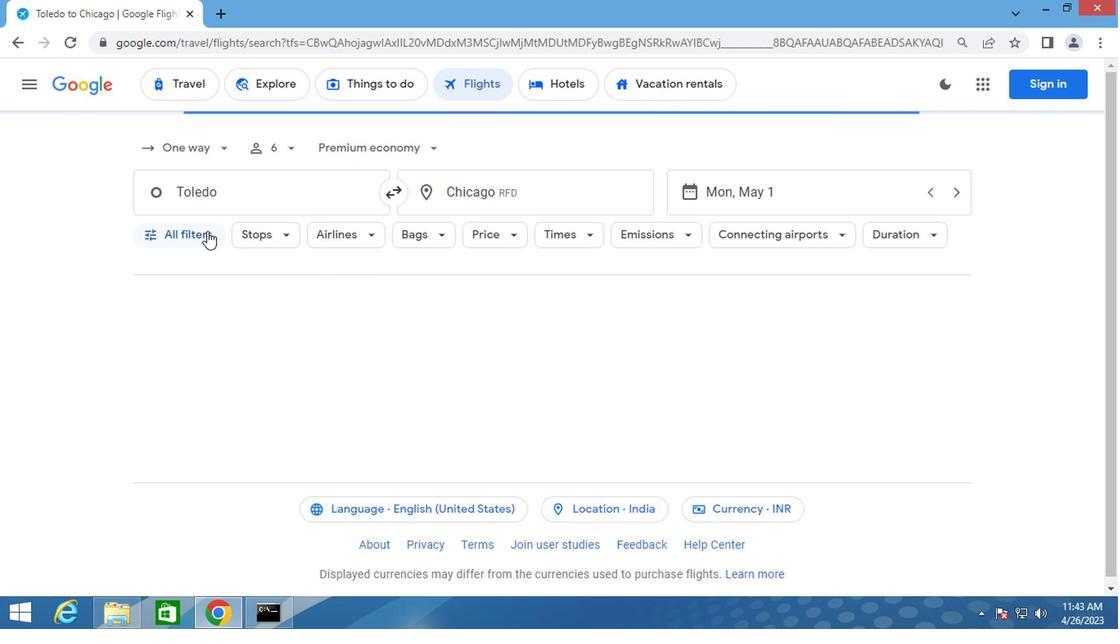 
Action: Mouse moved to (252, 387)
Screenshot: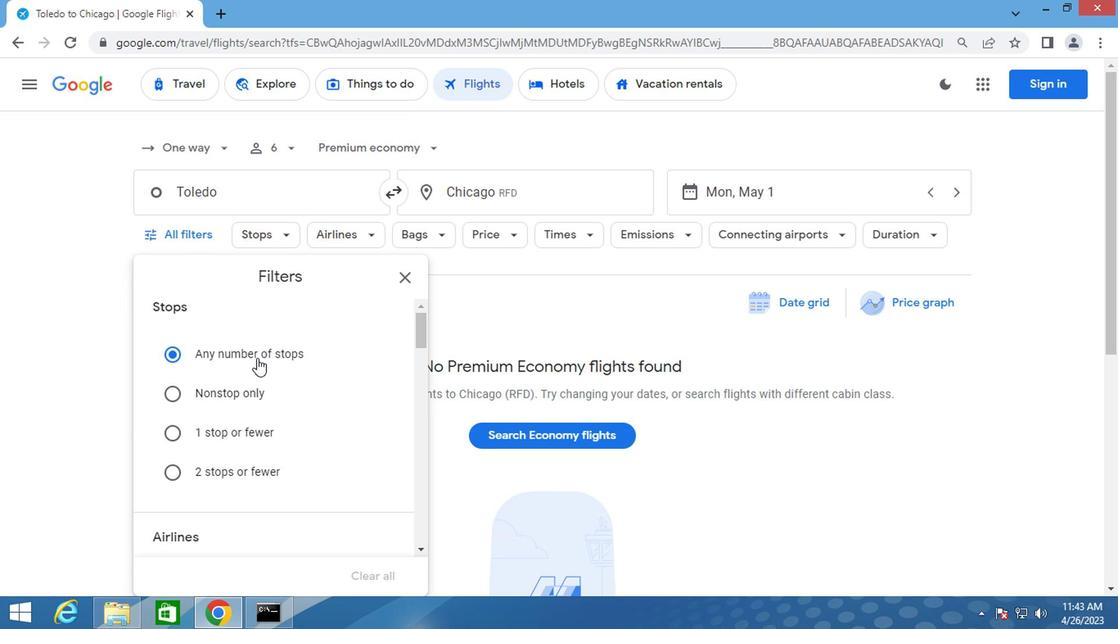 
Action: Mouse scrolled (252, 386) with delta (0, -1)
Screenshot: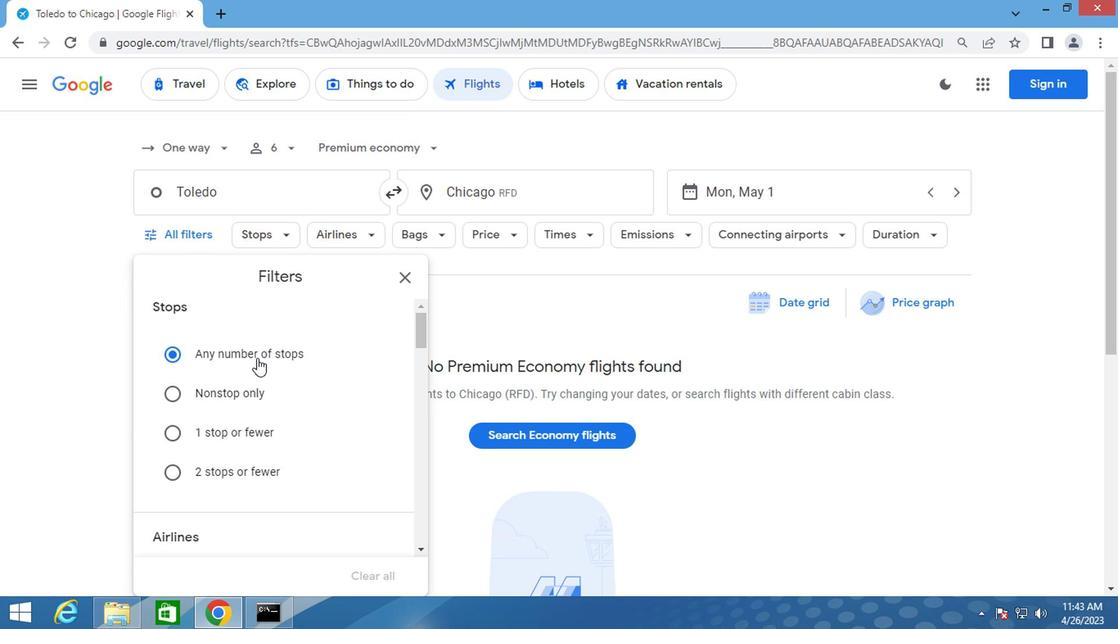 
Action: Mouse moved to (252, 388)
Screenshot: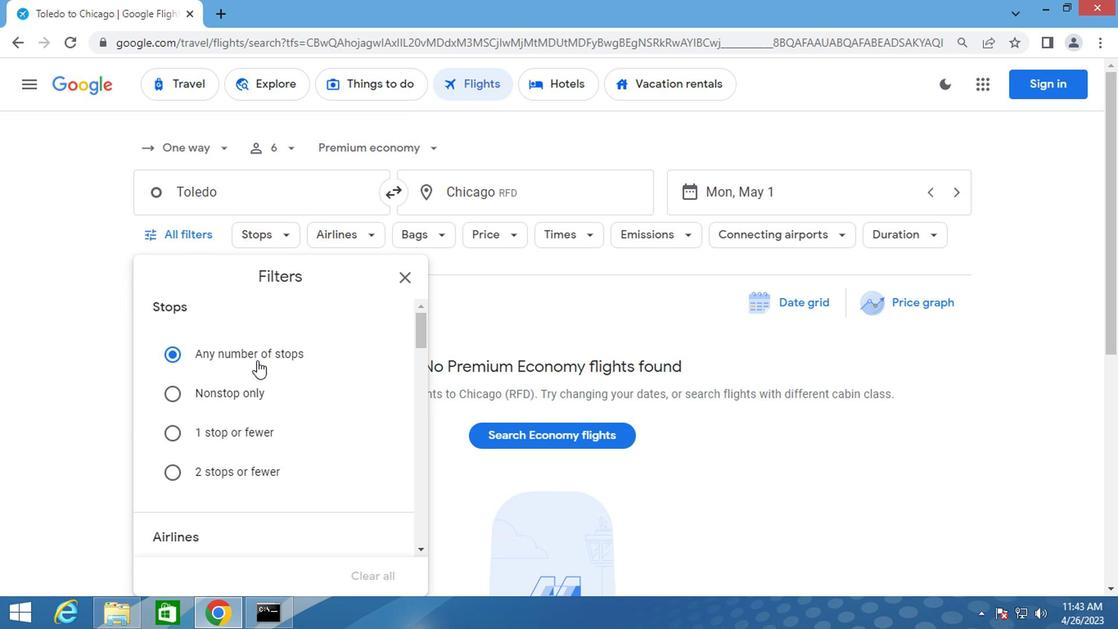 
Action: Mouse scrolled (252, 387) with delta (0, 0)
Screenshot: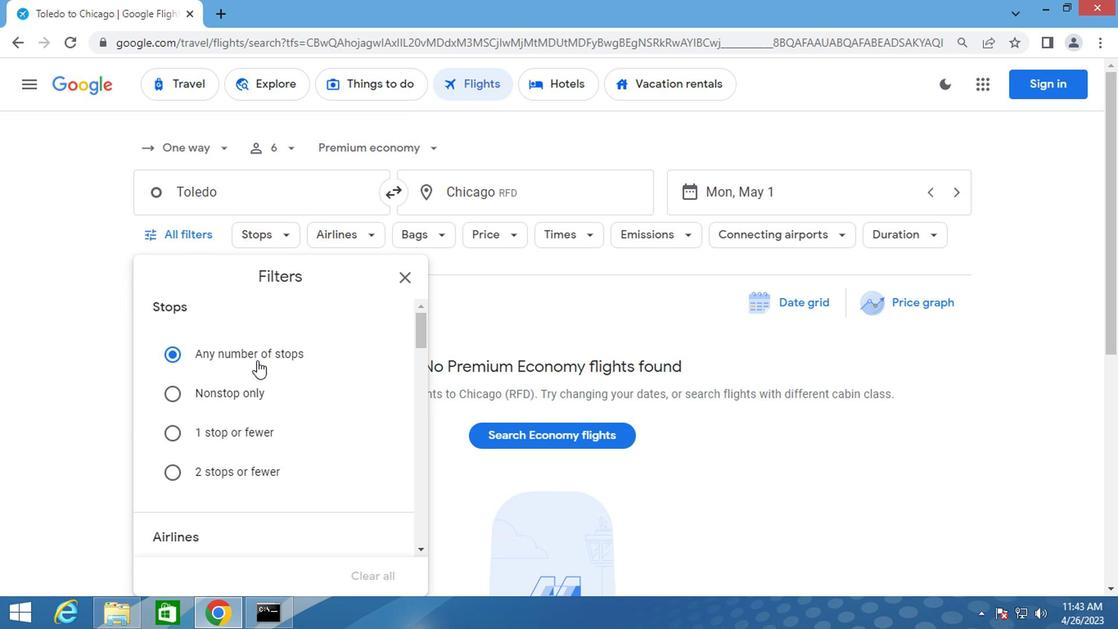 
Action: Mouse moved to (252, 390)
Screenshot: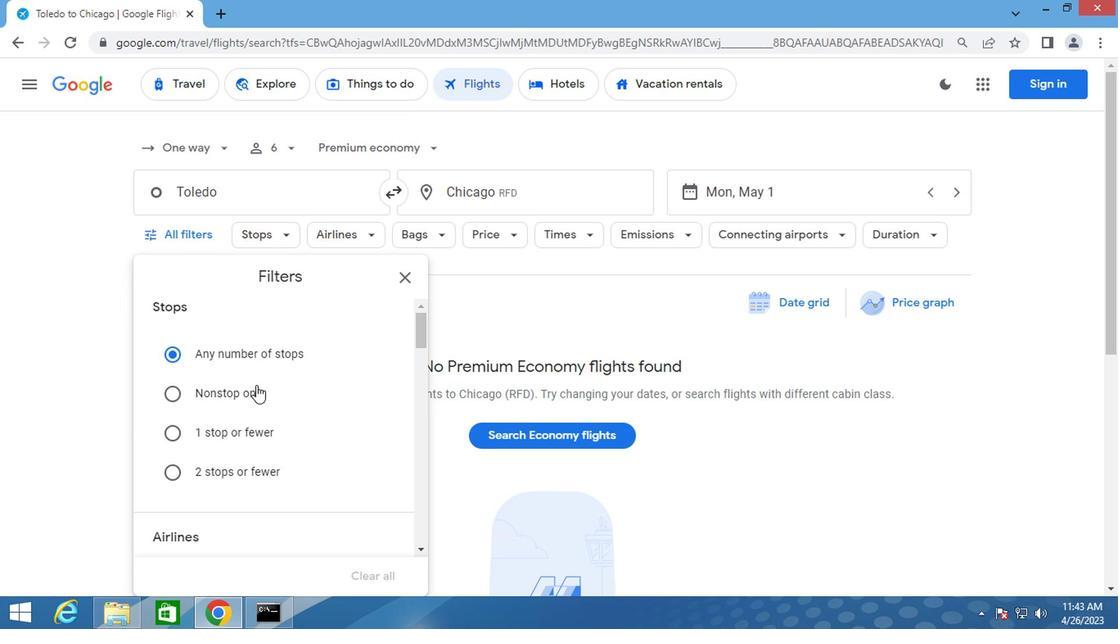 
Action: Mouse scrolled (252, 389) with delta (0, 0)
Screenshot: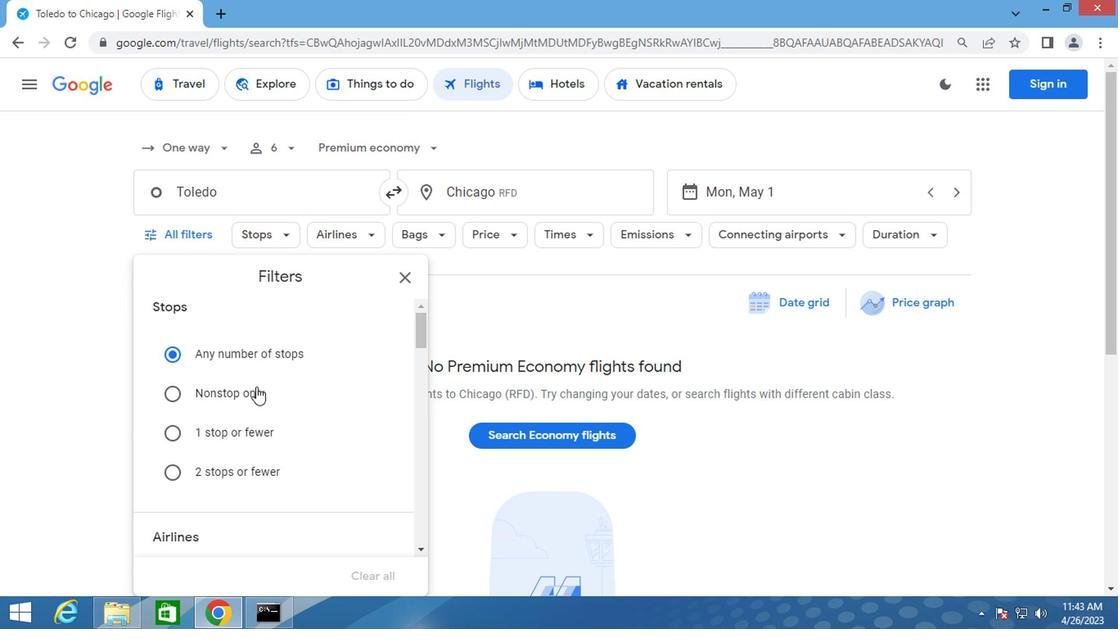 
Action: Mouse moved to (248, 396)
Screenshot: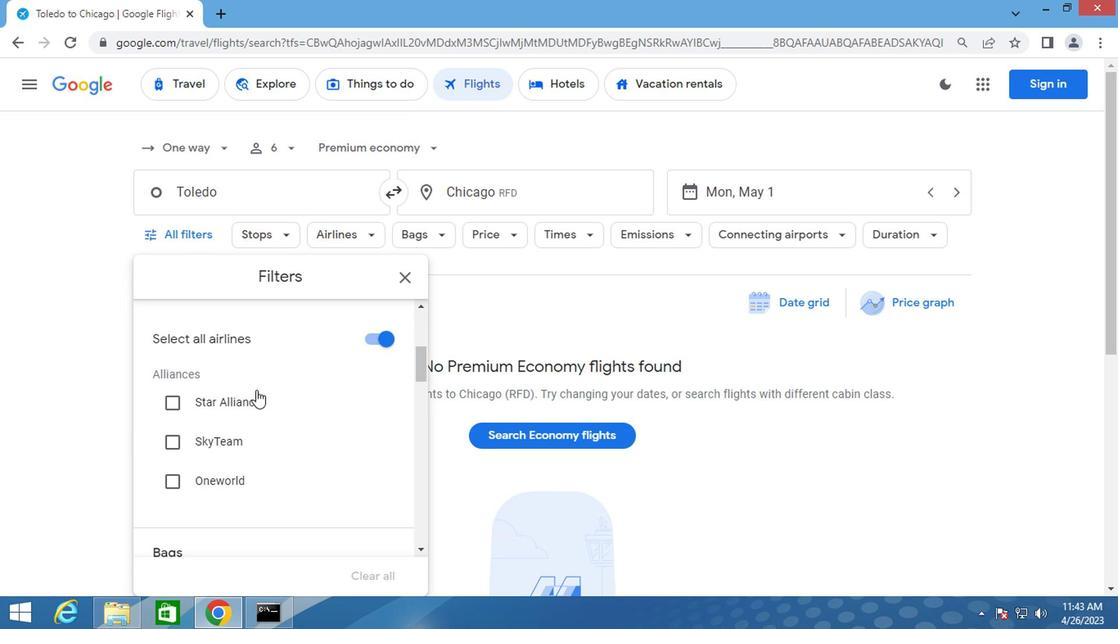 
Action: Mouse scrolled (248, 396) with delta (0, 0)
Screenshot: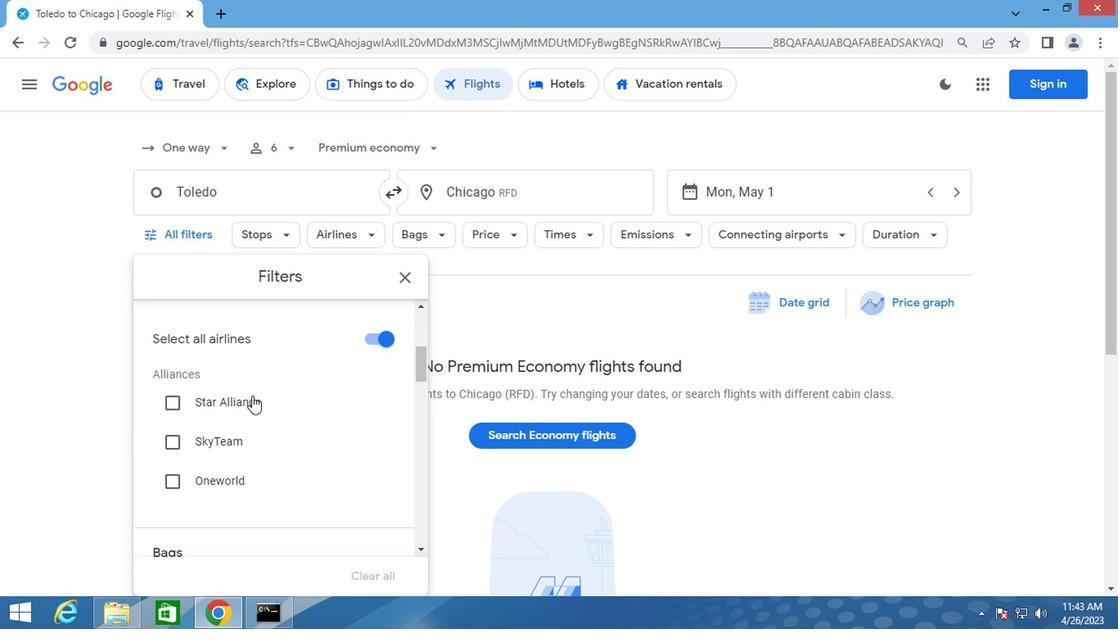 
Action: Mouse scrolled (248, 396) with delta (0, 0)
Screenshot: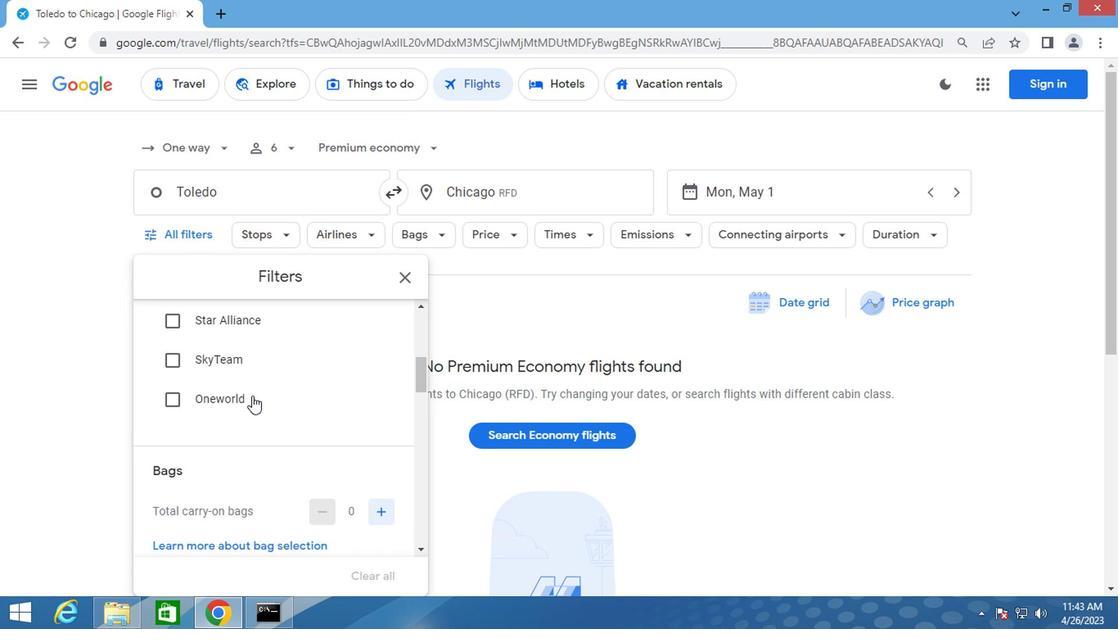 
Action: Mouse moved to (378, 434)
Screenshot: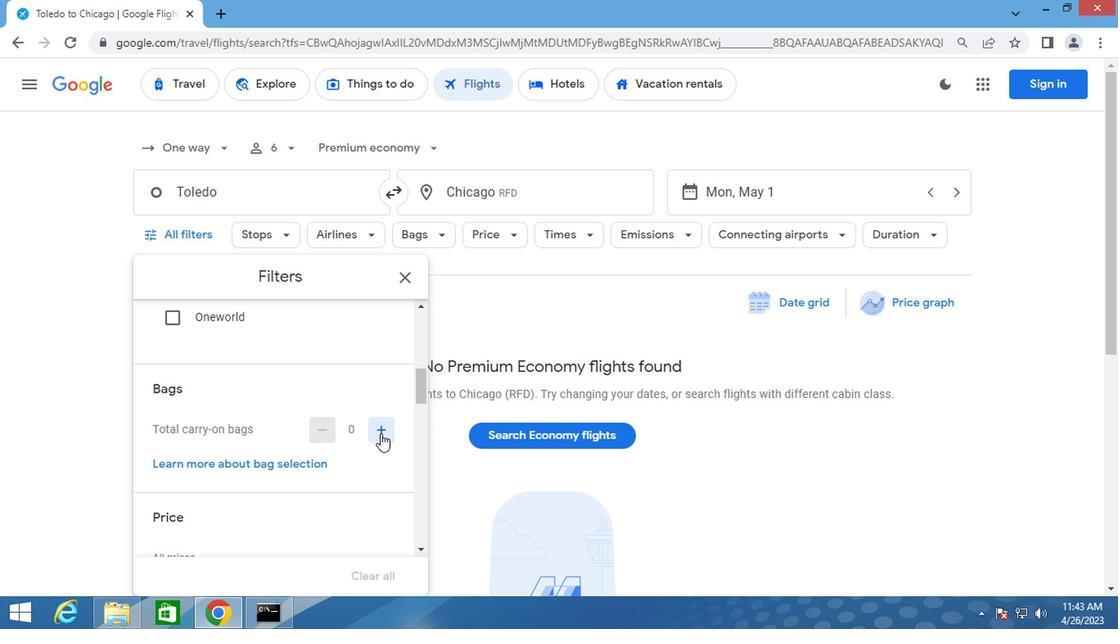 
Action: Mouse pressed left at (378, 434)
Screenshot: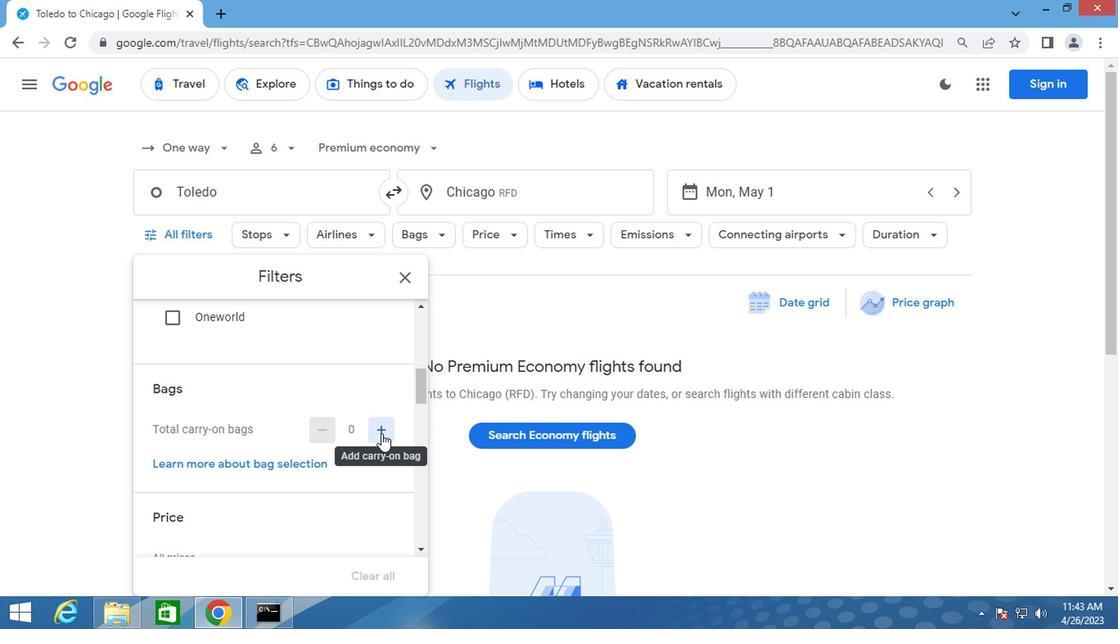 
Action: Mouse pressed left at (378, 434)
Screenshot: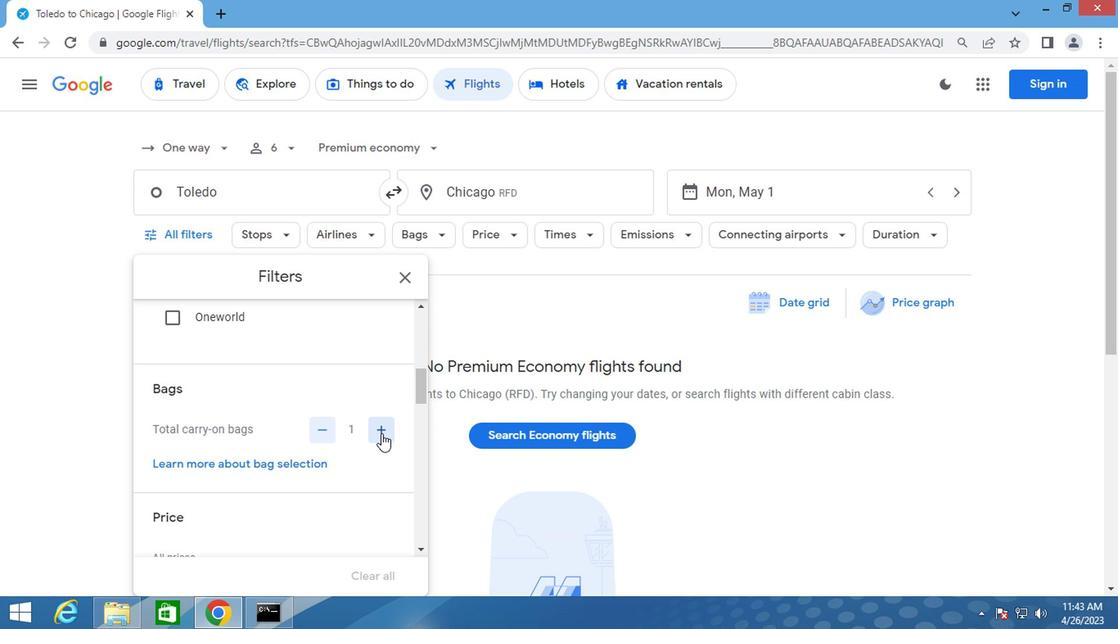 
Action: Mouse moved to (295, 420)
Screenshot: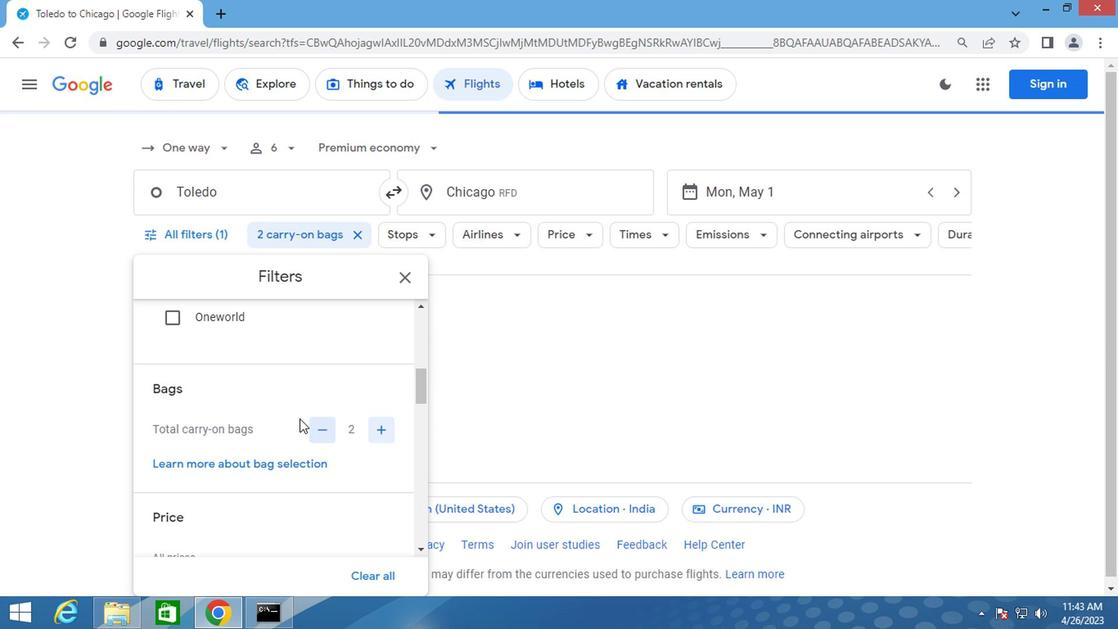 
Action: Mouse scrolled (295, 418) with delta (0, -1)
Screenshot: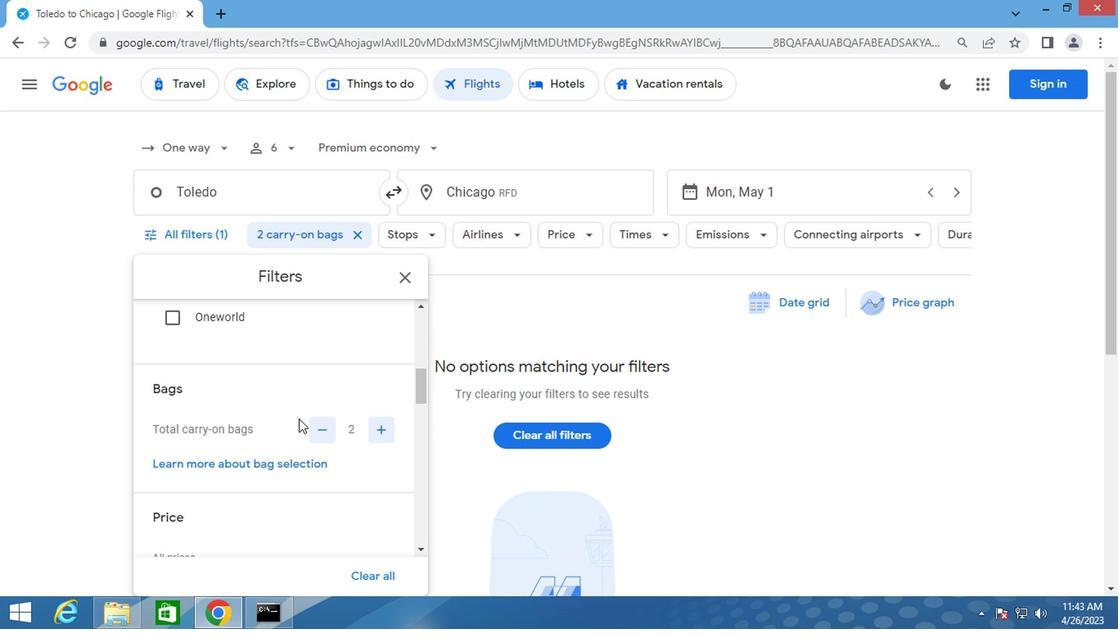 
Action: Mouse scrolled (295, 418) with delta (0, -1)
Screenshot: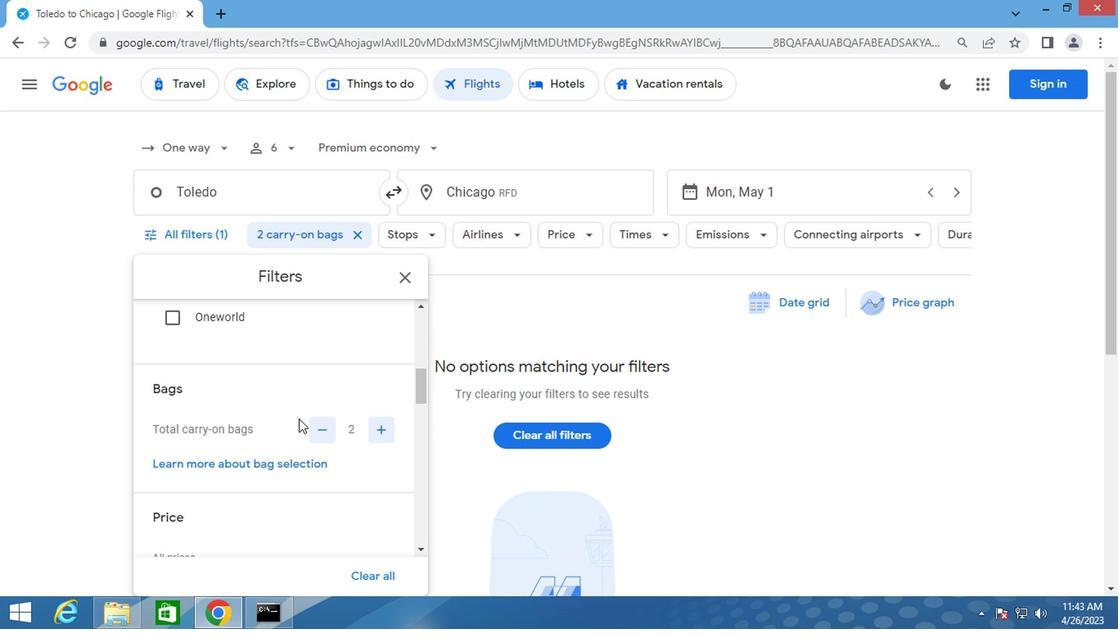 
Action: Mouse moved to (295, 418)
Screenshot: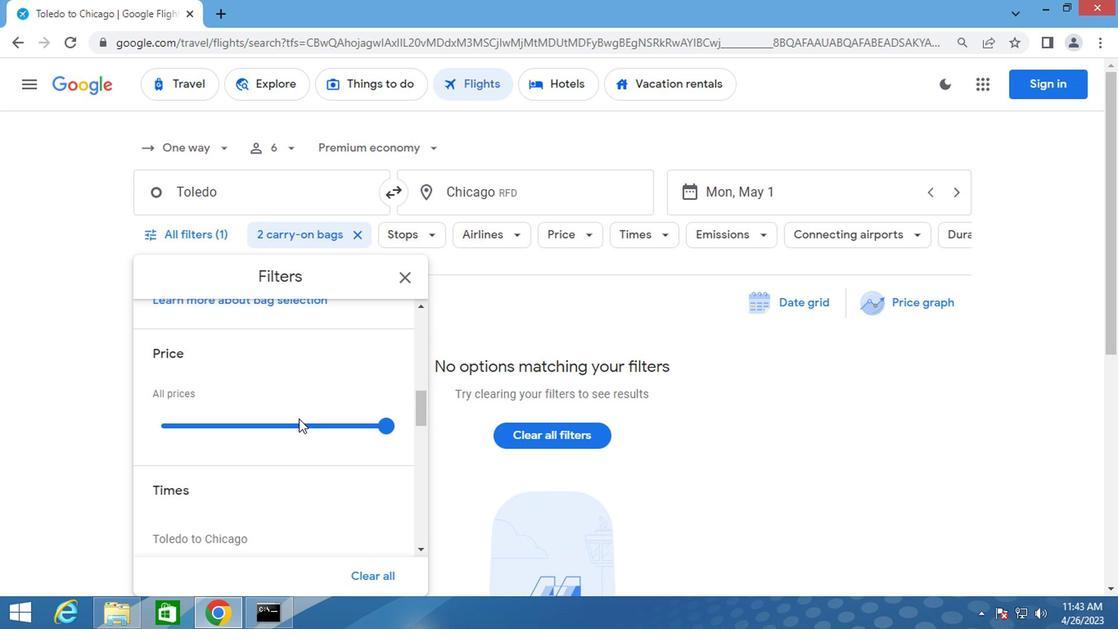 
Action: Mouse scrolled (295, 418) with delta (0, 0)
Screenshot: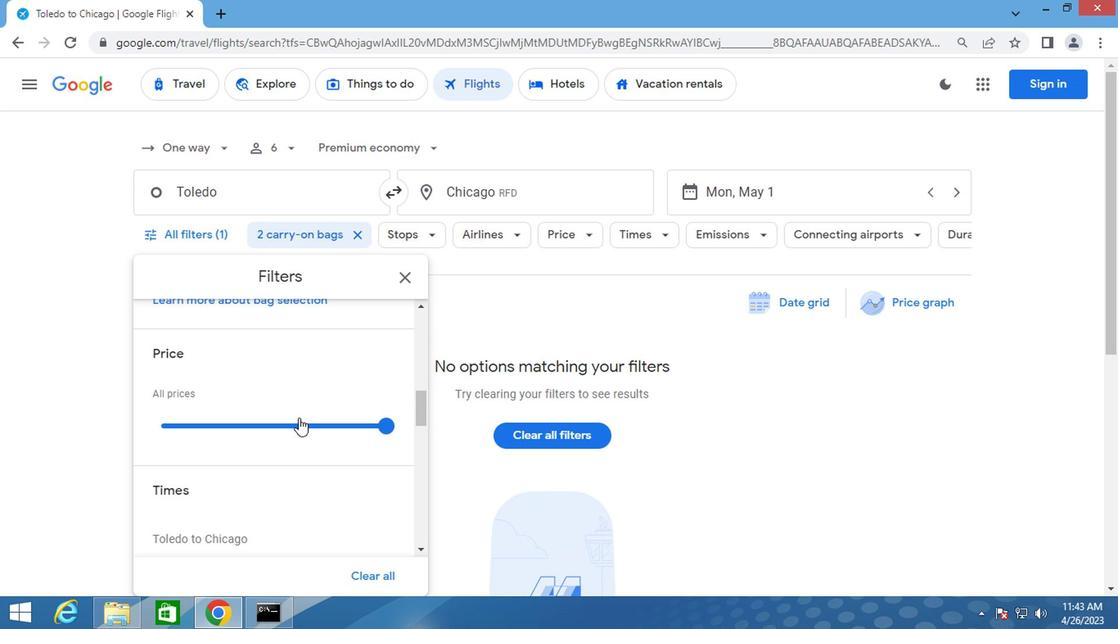 
Action: Mouse scrolled (295, 418) with delta (0, 0)
Screenshot: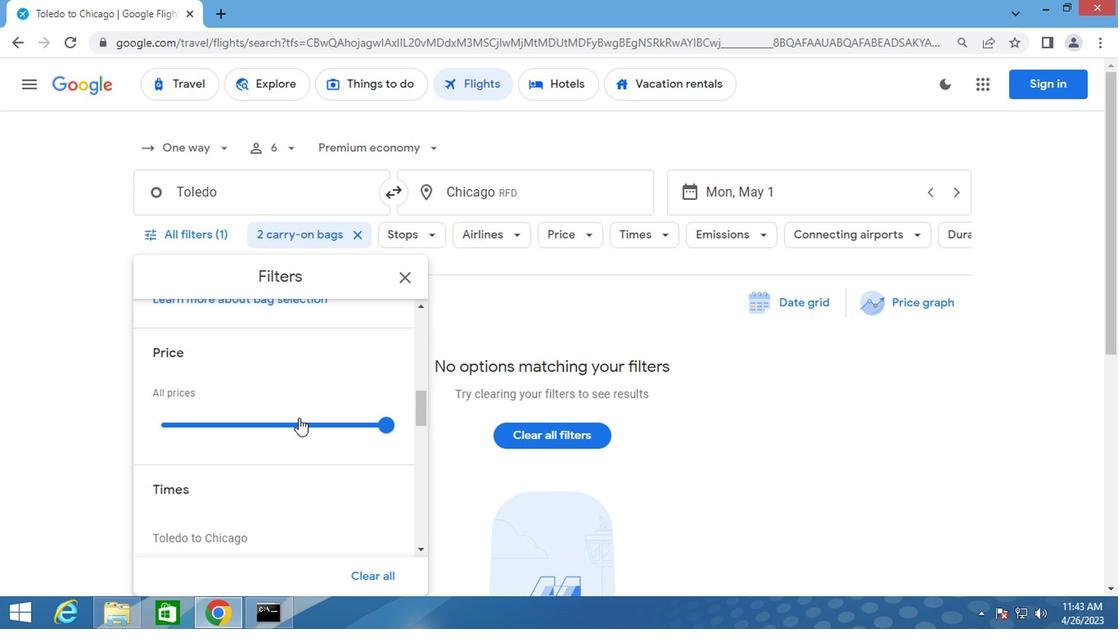 
Action: Mouse moved to (313, 383)
Screenshot: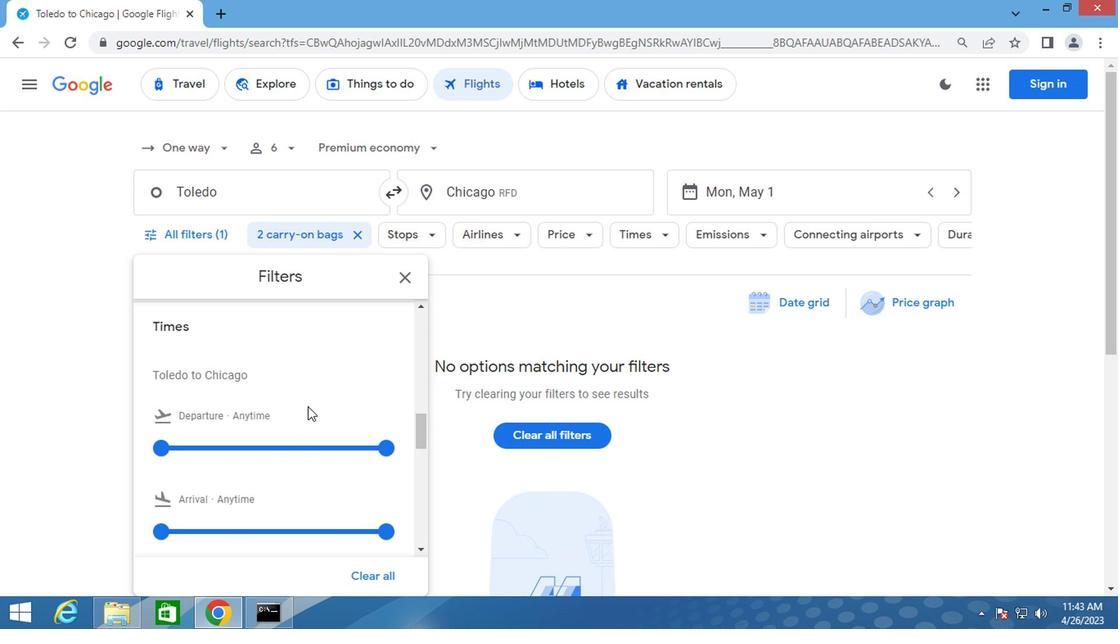 
Action: Mouse scrolled (313, 384) with delta (0, 0)
Screenshot: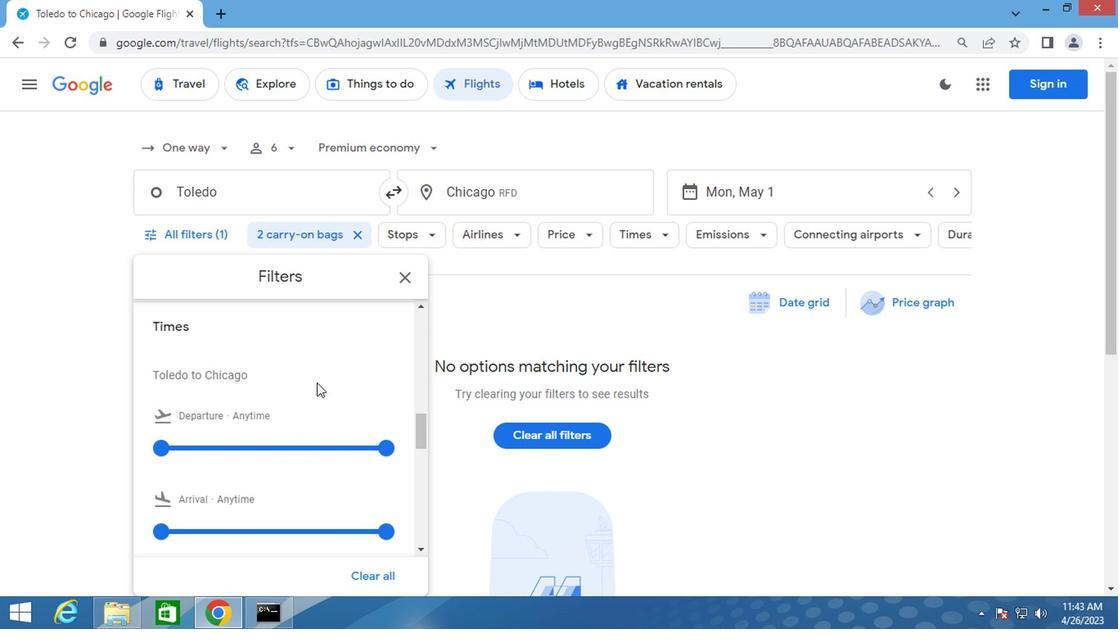
Action: Mouse scrolled (313, 384) with delta (0, 0)
Screenshot: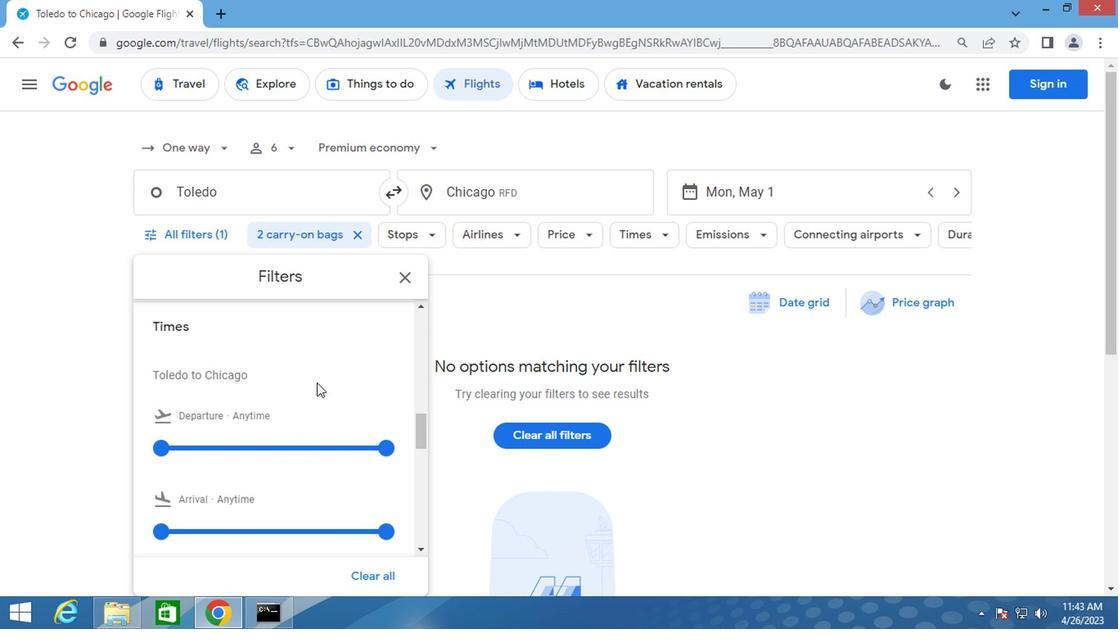 
Action: Mouse moved to (366, 420)
Screenshot: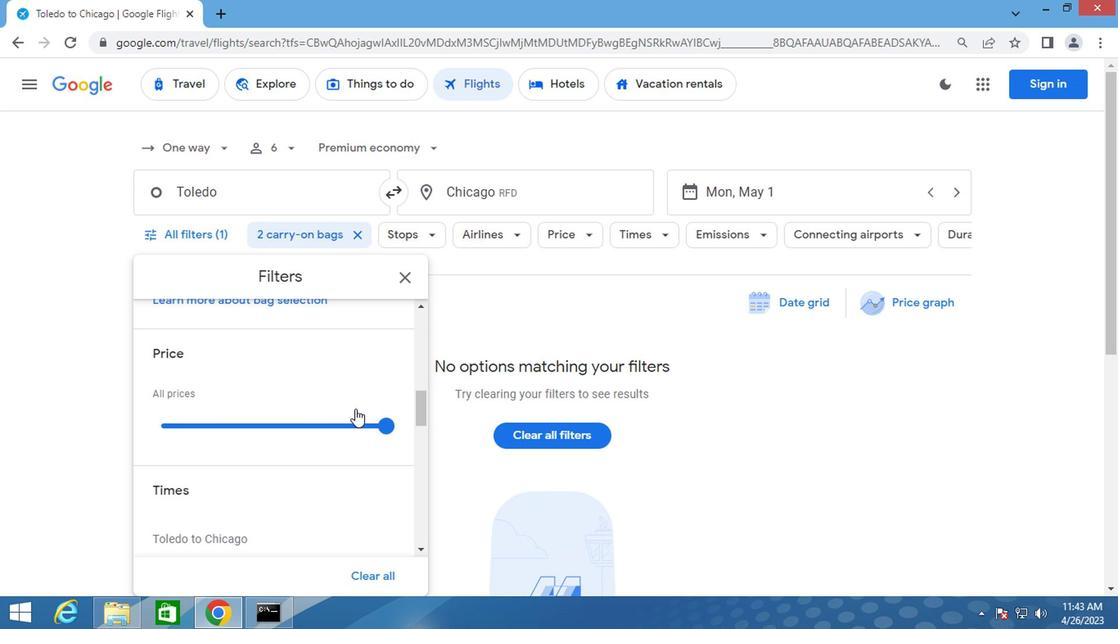 
Action: Mouse pressed left at (366, 420)
Screenshot: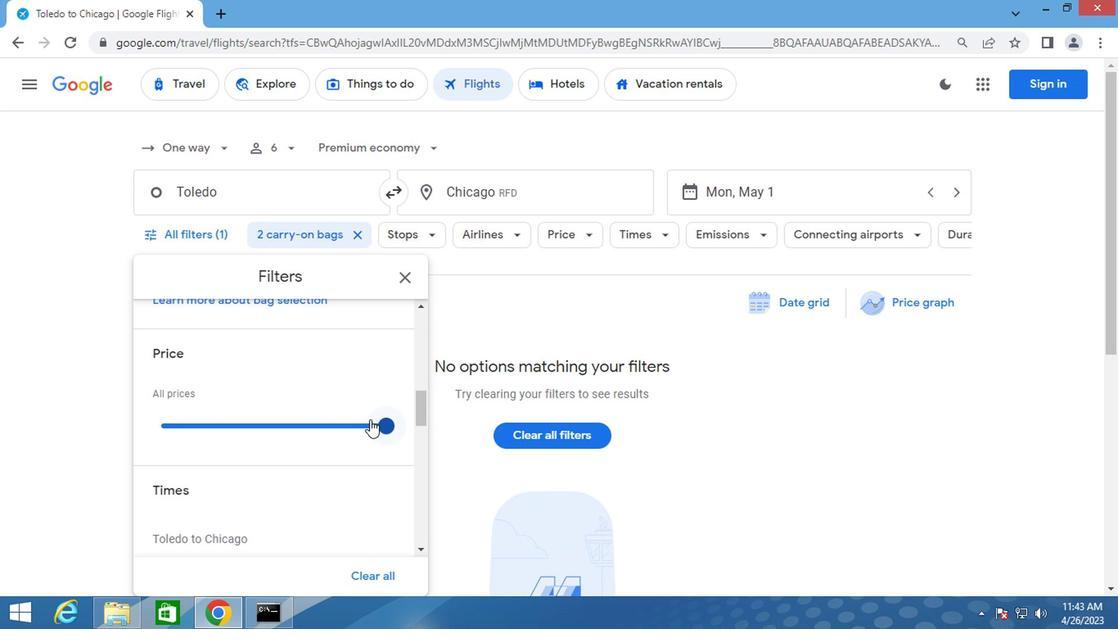 
Action: Mouse moved to (270, 385)
Screenshot: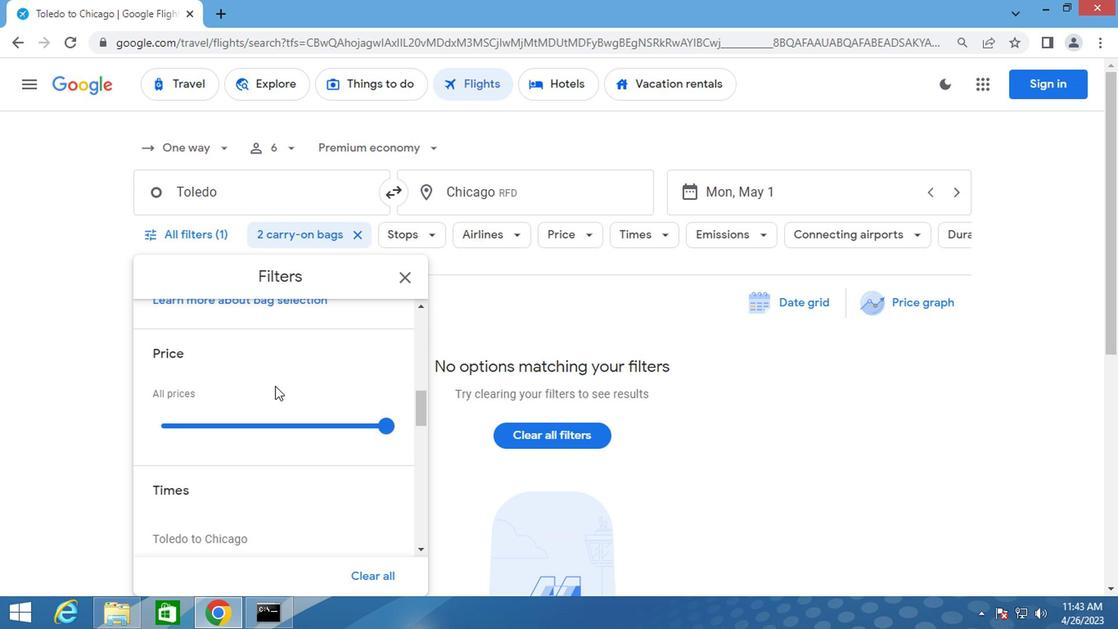 
Action: Mouse scrolled (270, 384) with delta (0, 0)
Screenshot: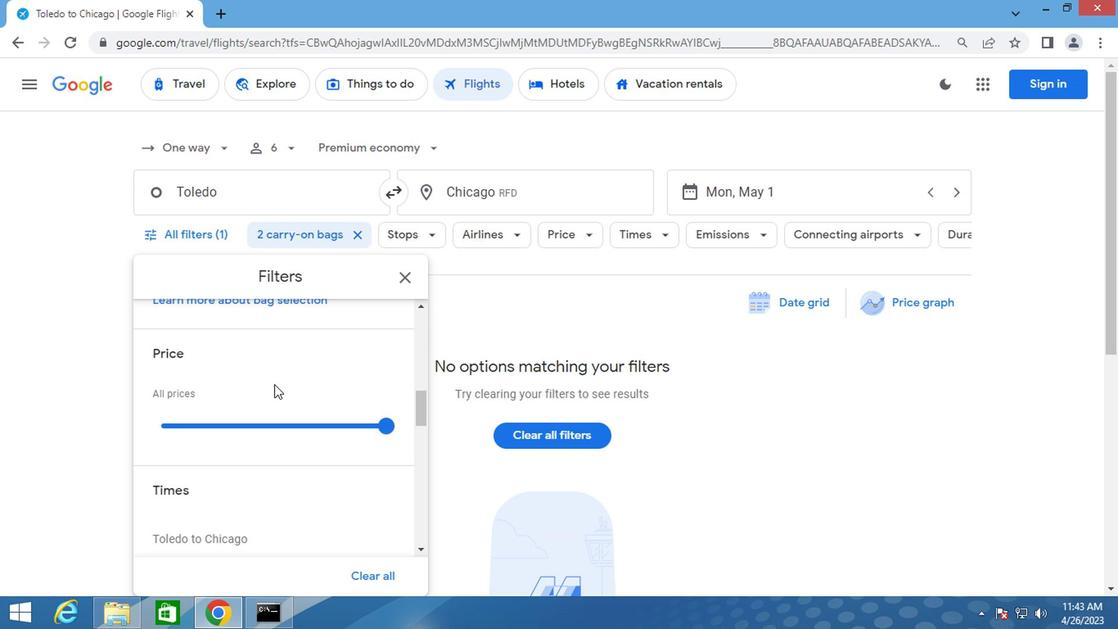 
Action: Mouse moved to (164, 530)
Screenshot: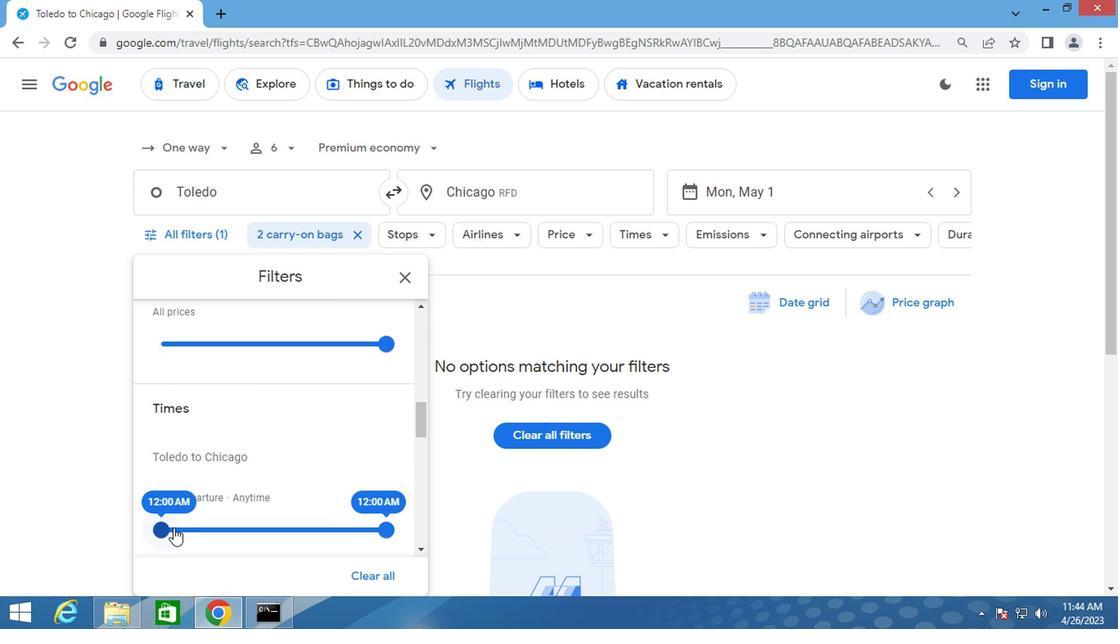 
Action: Mouse pressed left at (164, 530)
Screenshot: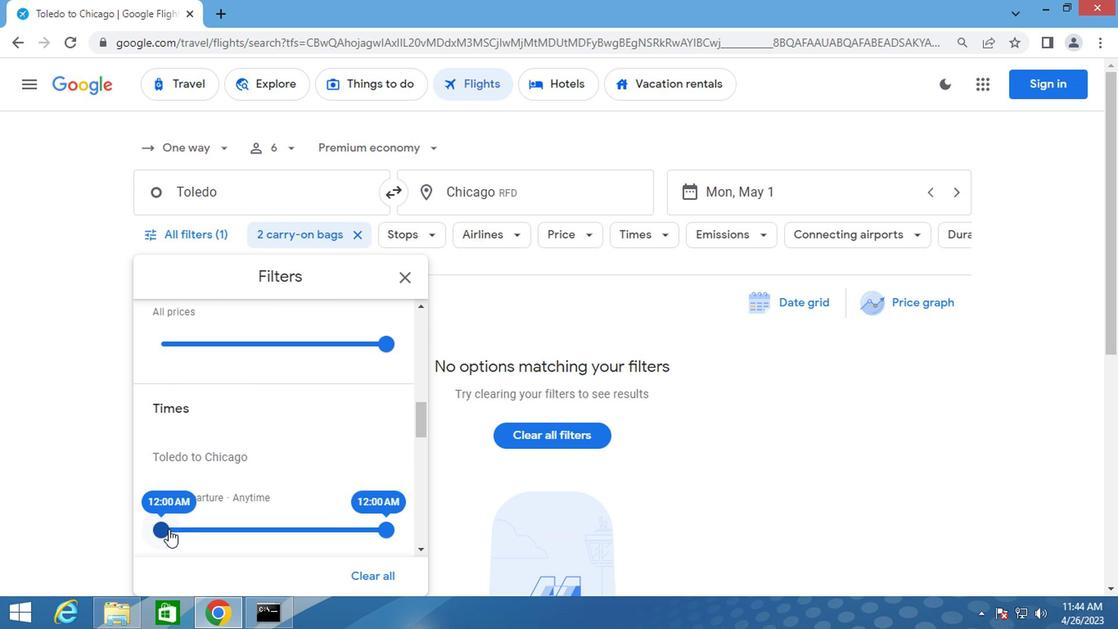 
Action: Mouse moved to (402, 280)
Screenshot: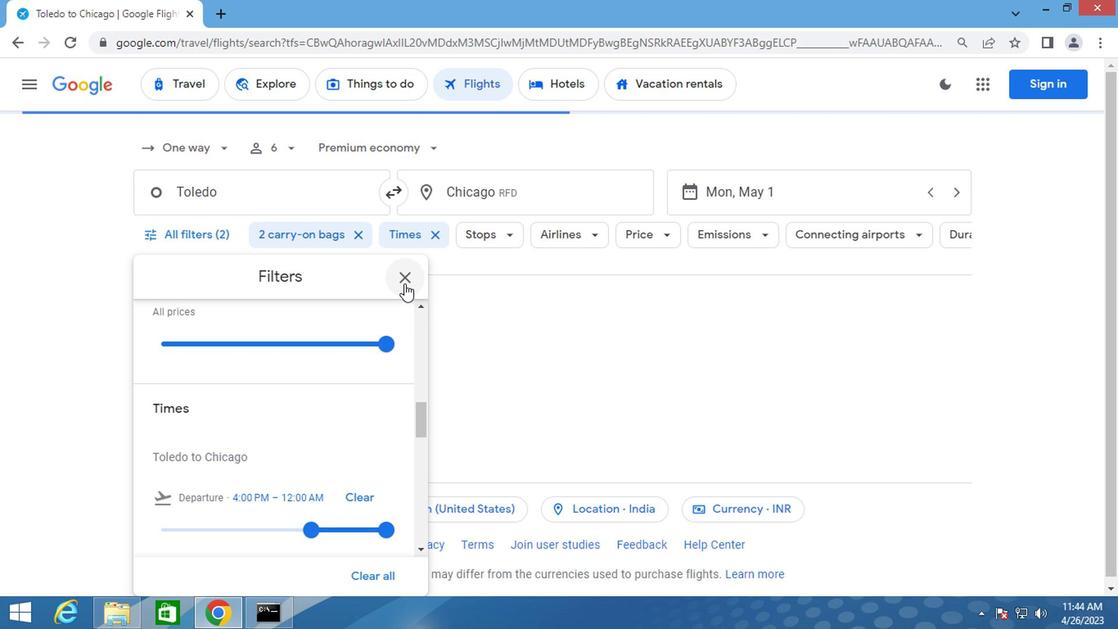 
Action: Mouse pressed left at (402, 280)
Screenshot: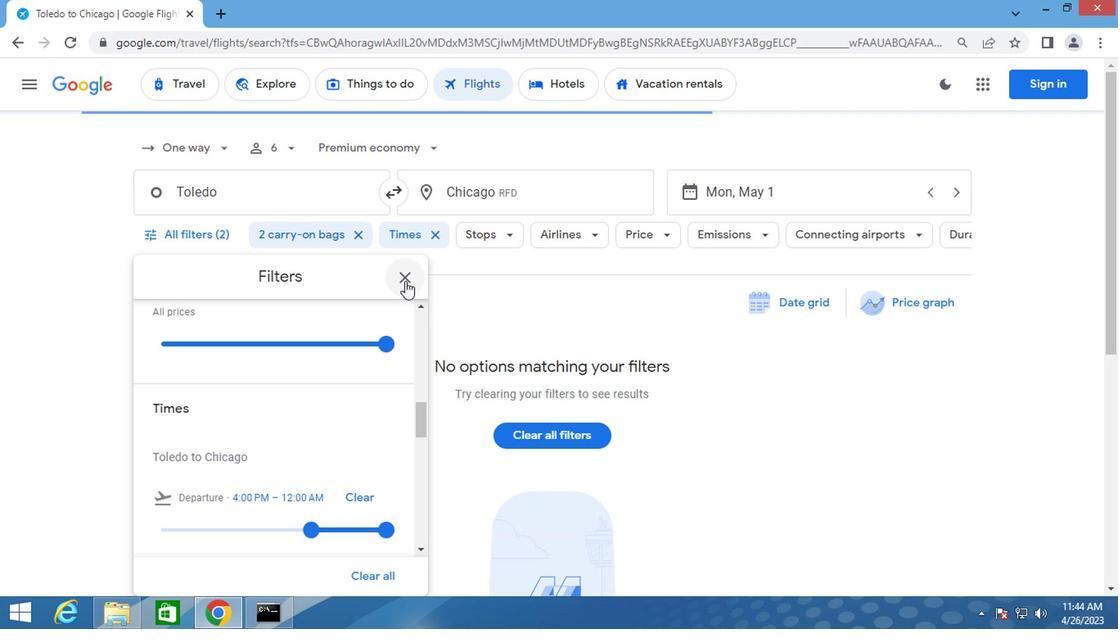
Action: Key pressed <Key.f8>
Screenshot: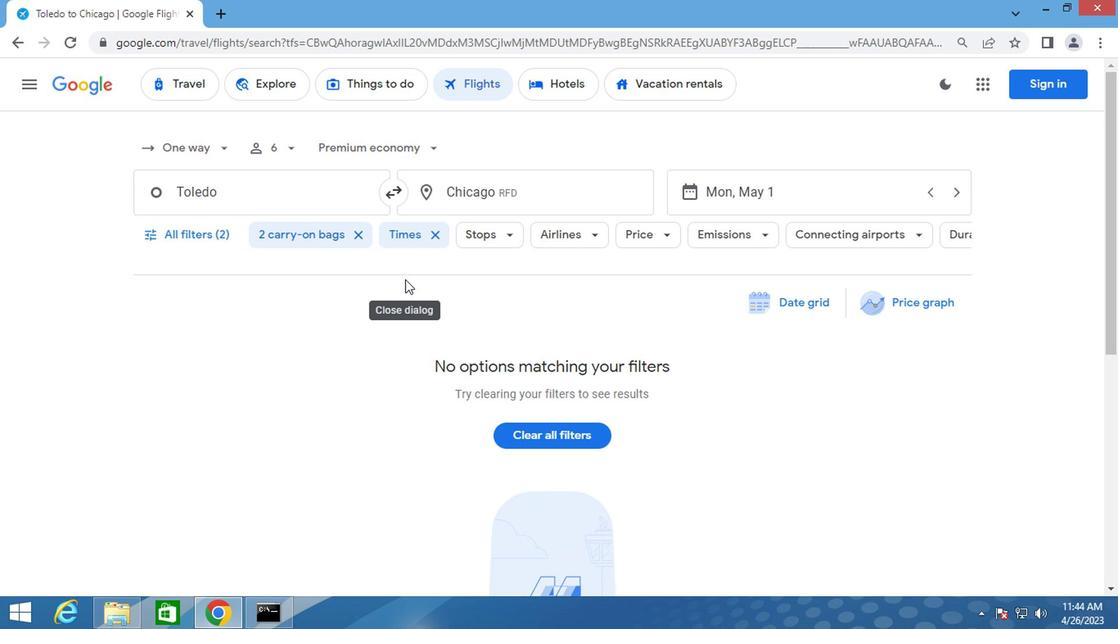 
